 Task: Open Card Machine Learning Model Testing Review in Board Influencer Identification to Workspace Data Analysis and Reporting and add a team member Softage.4@softage.net, a label Green, a checklist Real Estate Law, an attachment from Trello, a color Green and finally, add a card description 'Conduct customer research for new customer satisfaction metrics' and a comment 'Given the potential impact of this task on our company financial performance, let us ensure that we approach it with a focus on ROI.'. Add a start date 'Jan 08, 1900' with a due date 'Jan 15, 1900'
Action: Mouse moved to (73, 443)
Screenshot: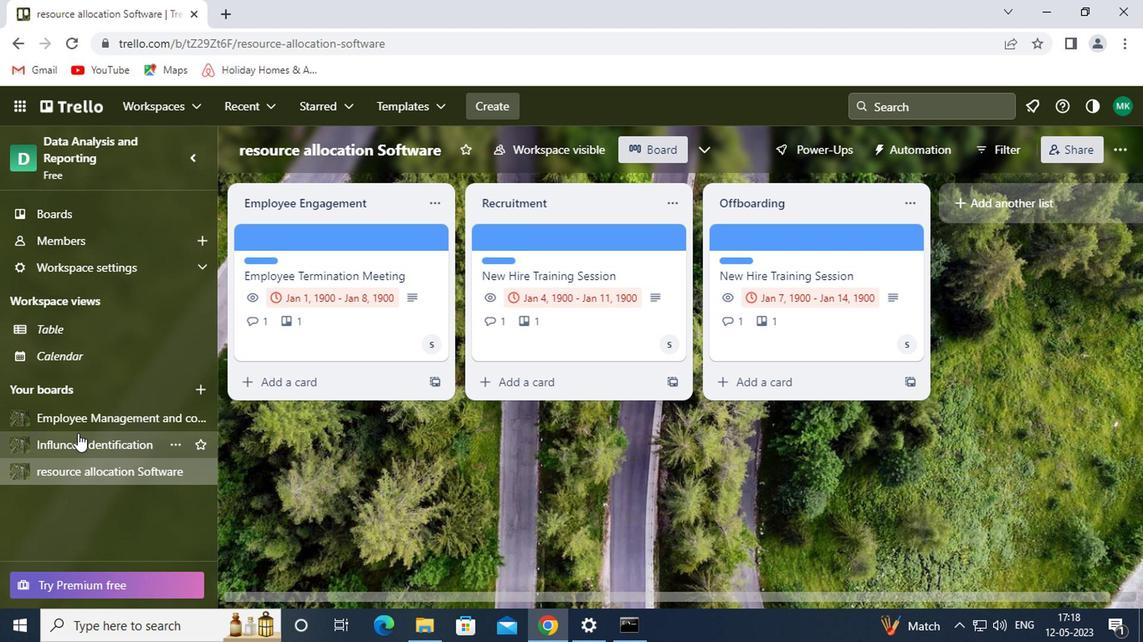 
Action: Mouse pressed left at (73, 443)
Screenshot: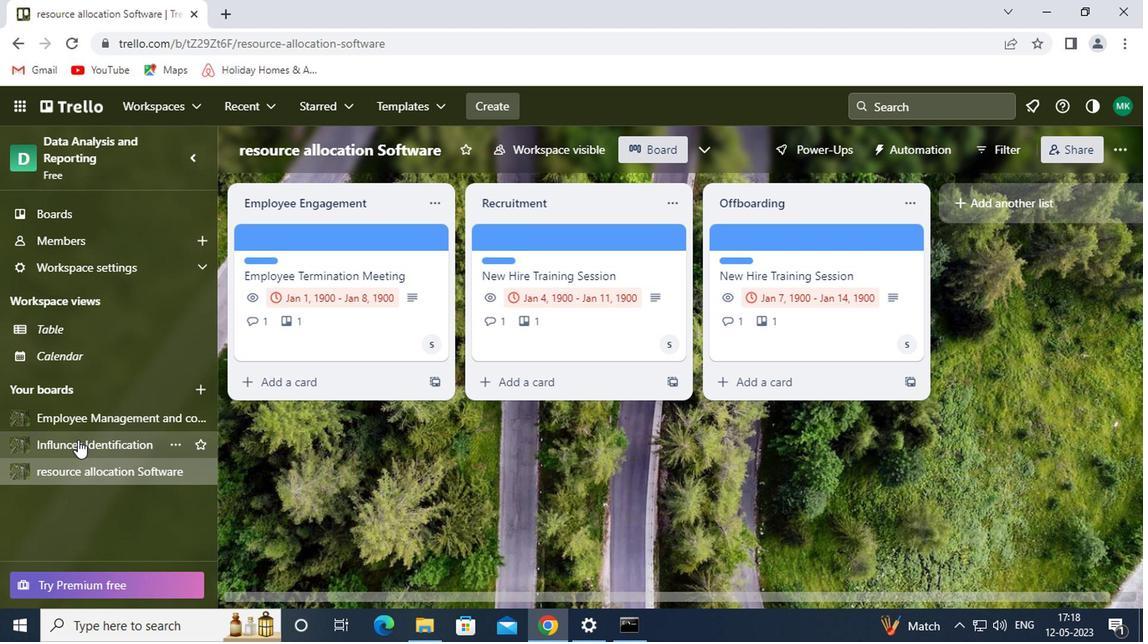 
Action: Mouse moved to (754, 243)
Screenshot: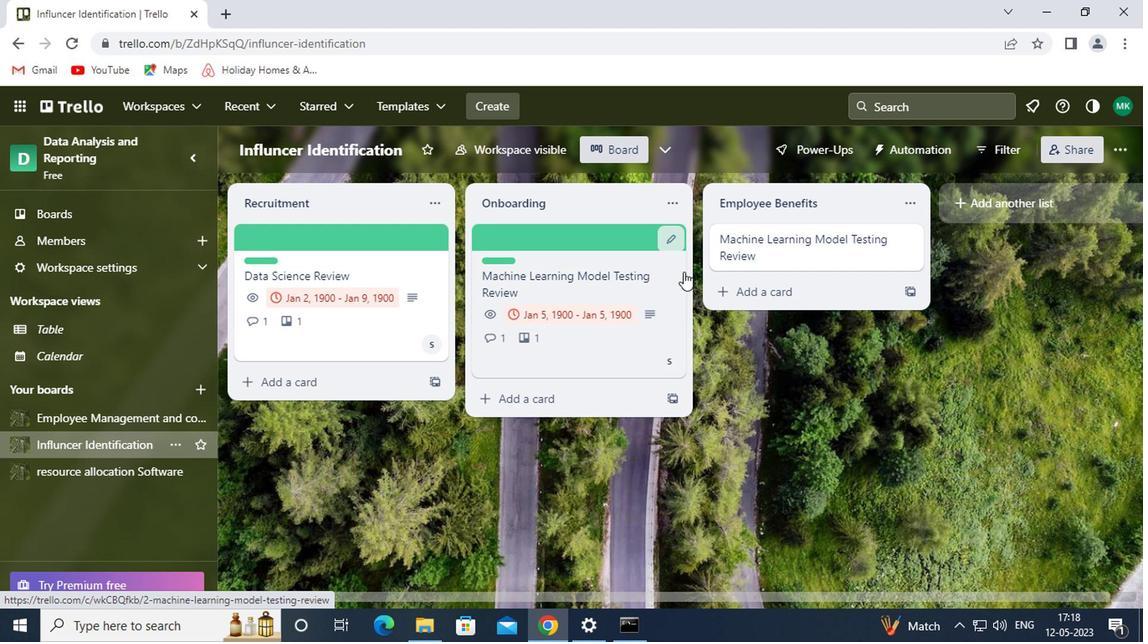 
Action: Mouse pressed left at (754, 243)
Screenshot: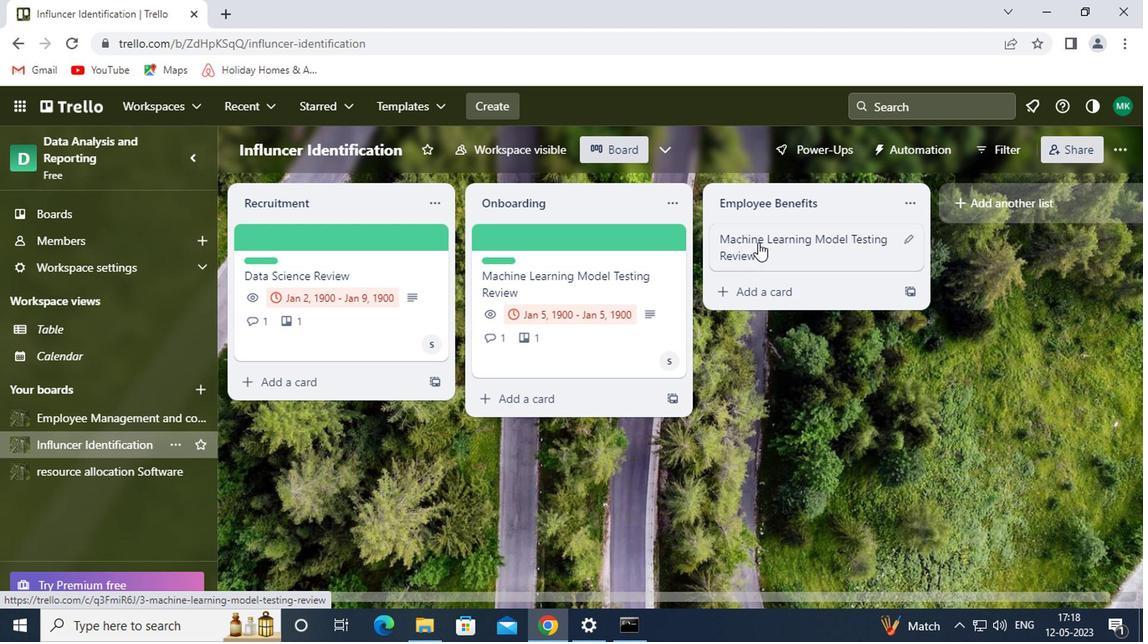 
Action: Mouse moved to (773, 304)
Screenshot: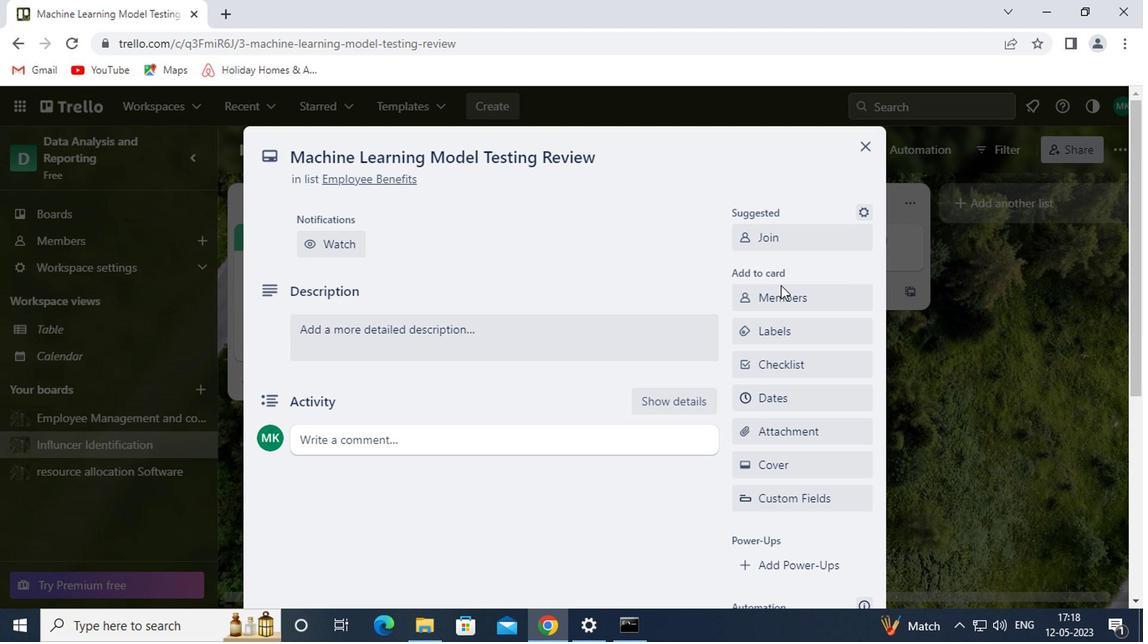 
Action: Mouse pressed left at (773, 304)
Screenshot: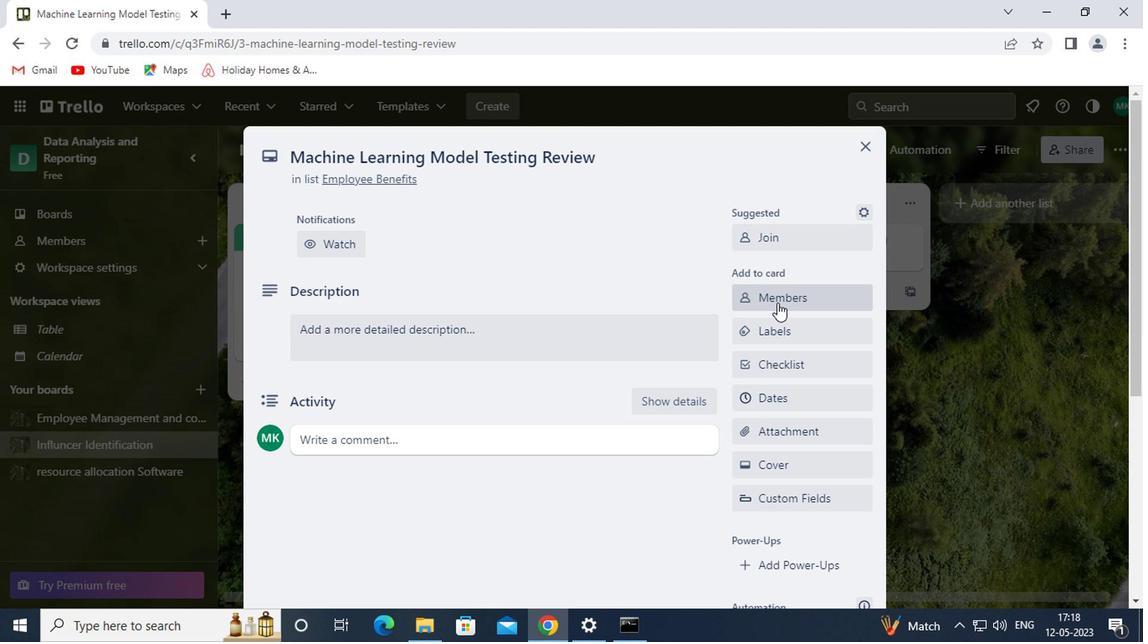 
Action: Mouse moved to (762, 369)
Screenshot: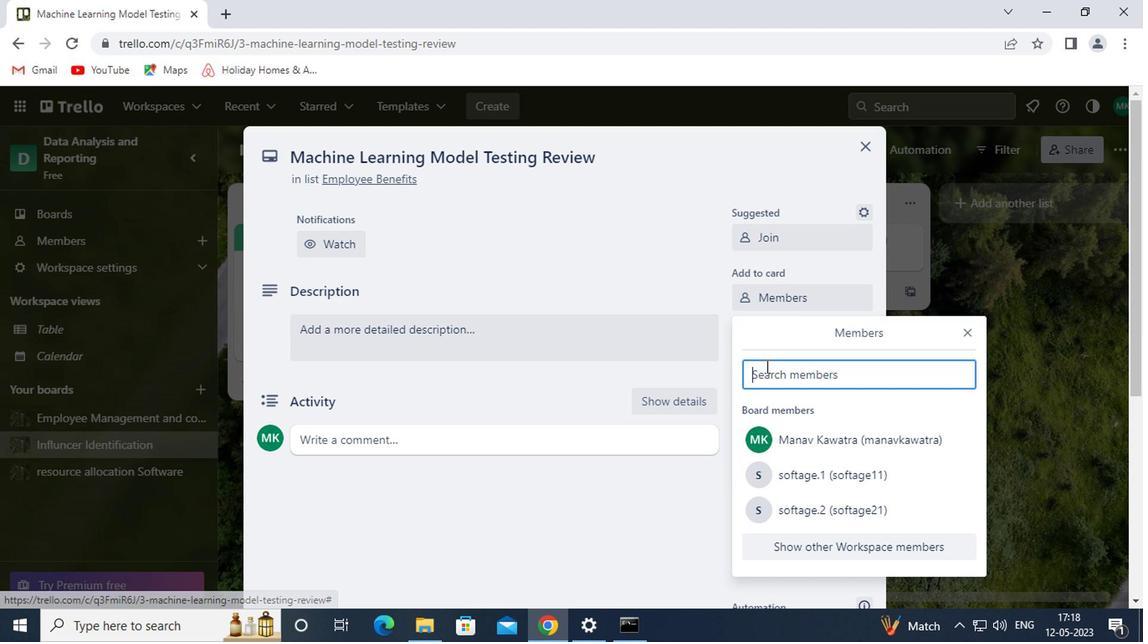
Action: Mouse pressed left at (762, 369)
Screenshot: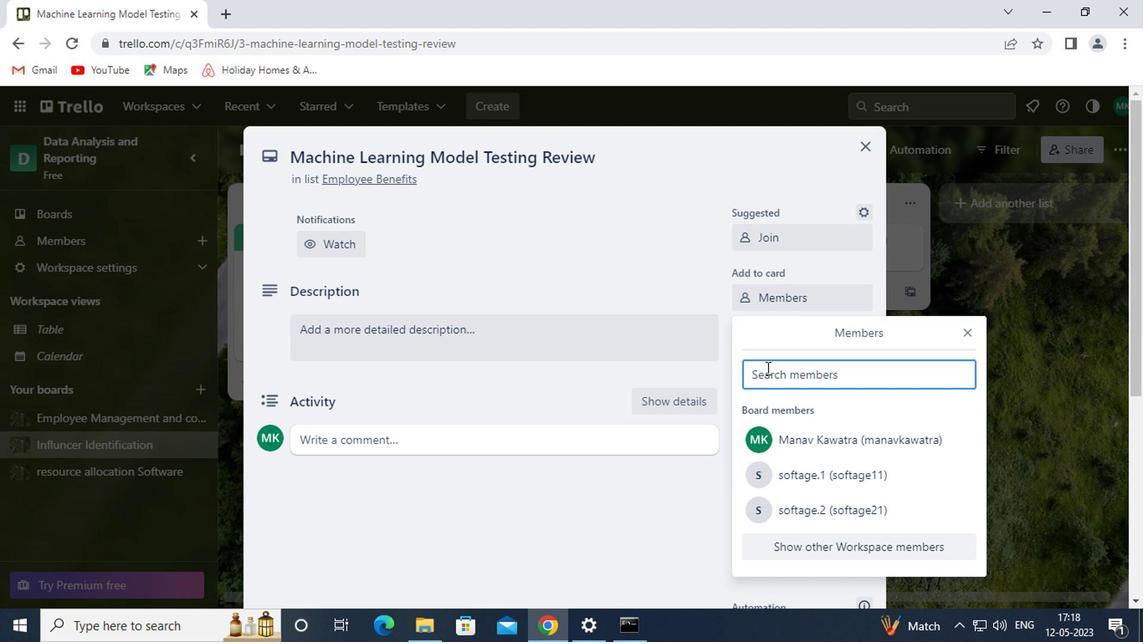 
Action: Key pressed <Key.shift>SOFTAGE.4<Key.shift>@SOFTAGE.NET
Screenshot: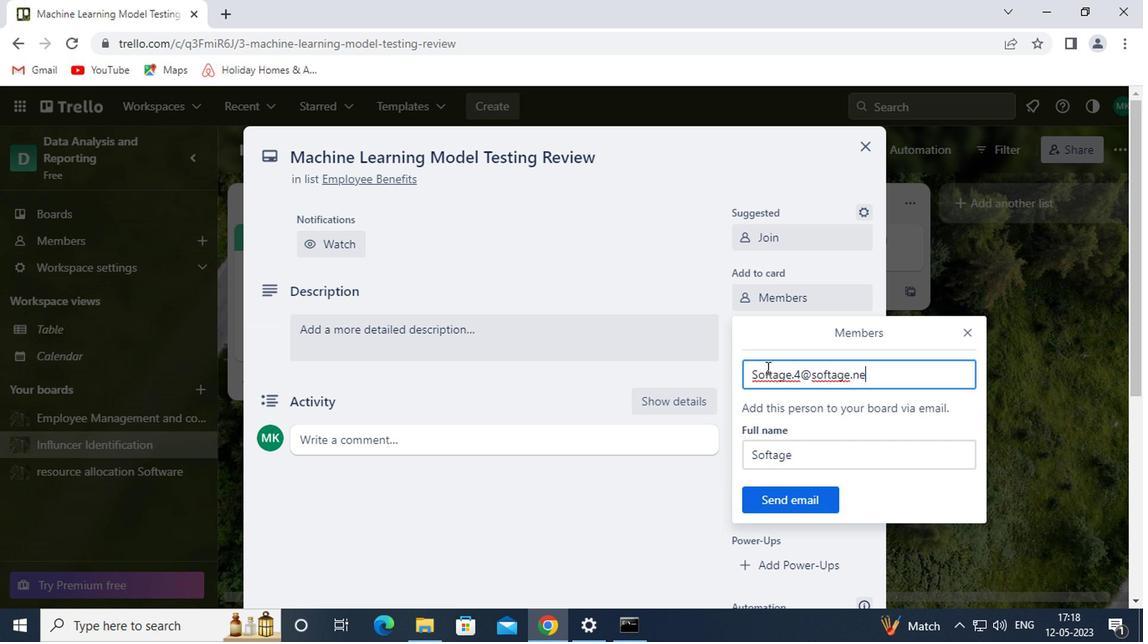 
Action: Mouse moved to (779, 500)
Screenshot: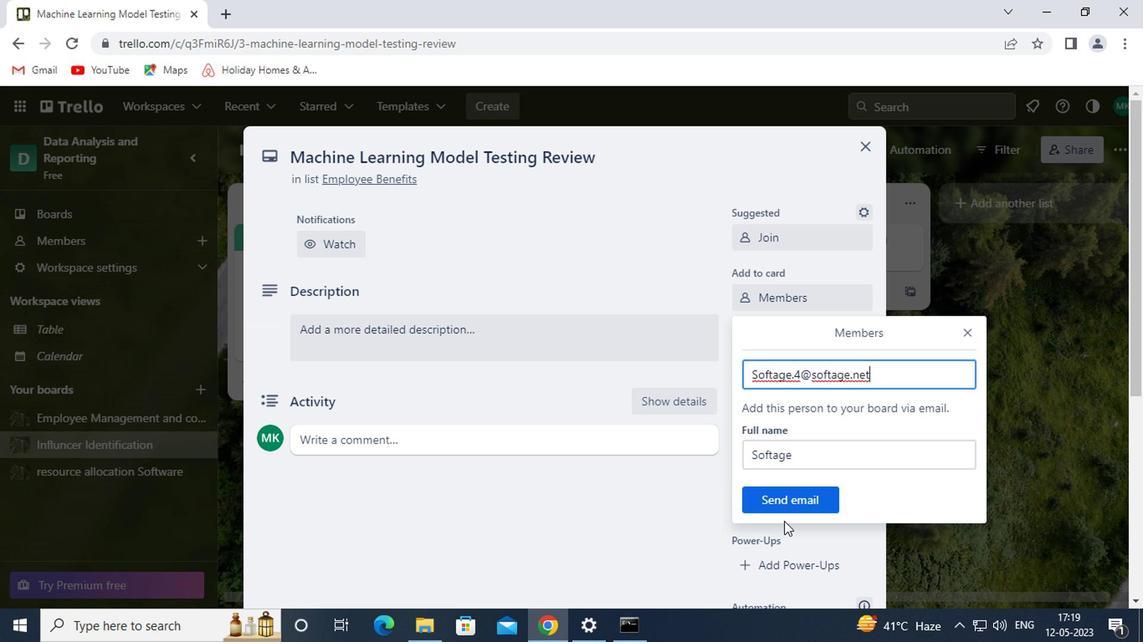 
Action: Mouse pressed left at (779, 500)
Screenshot: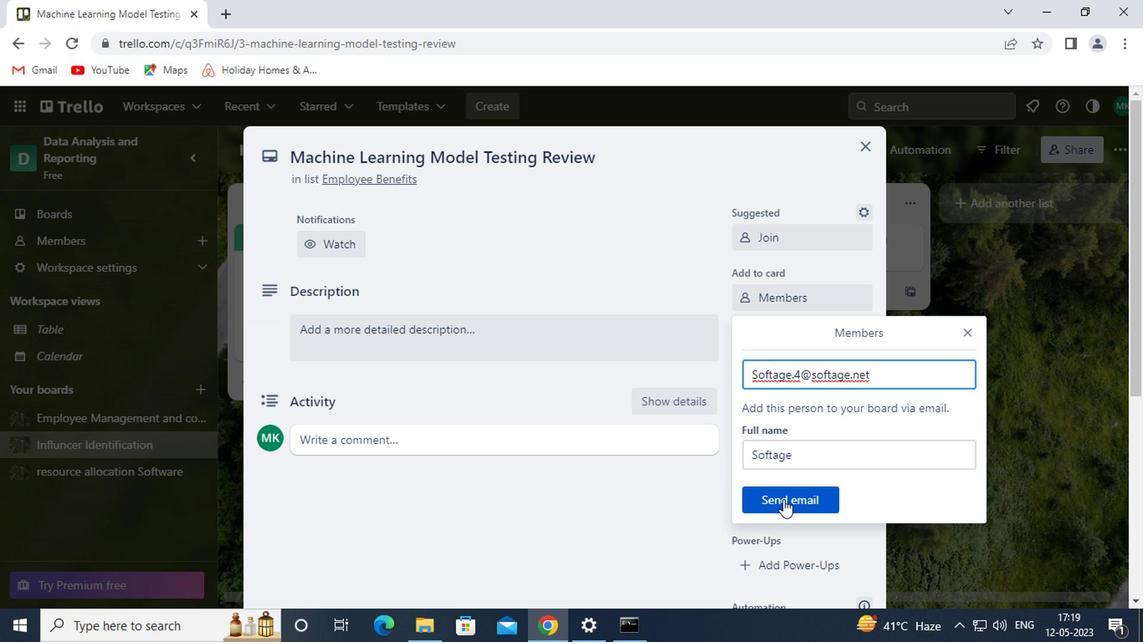 
Action: Mouse moved to (781, 328)
Screenshot: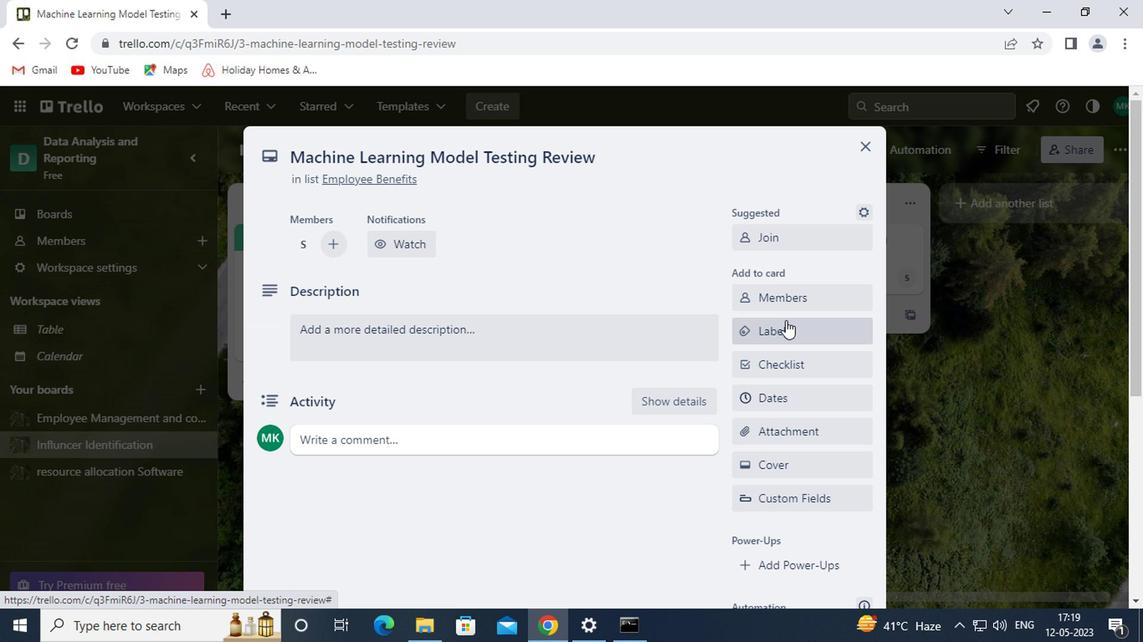 
Action: Mouse pressed left at (781, 328)
Screenshot: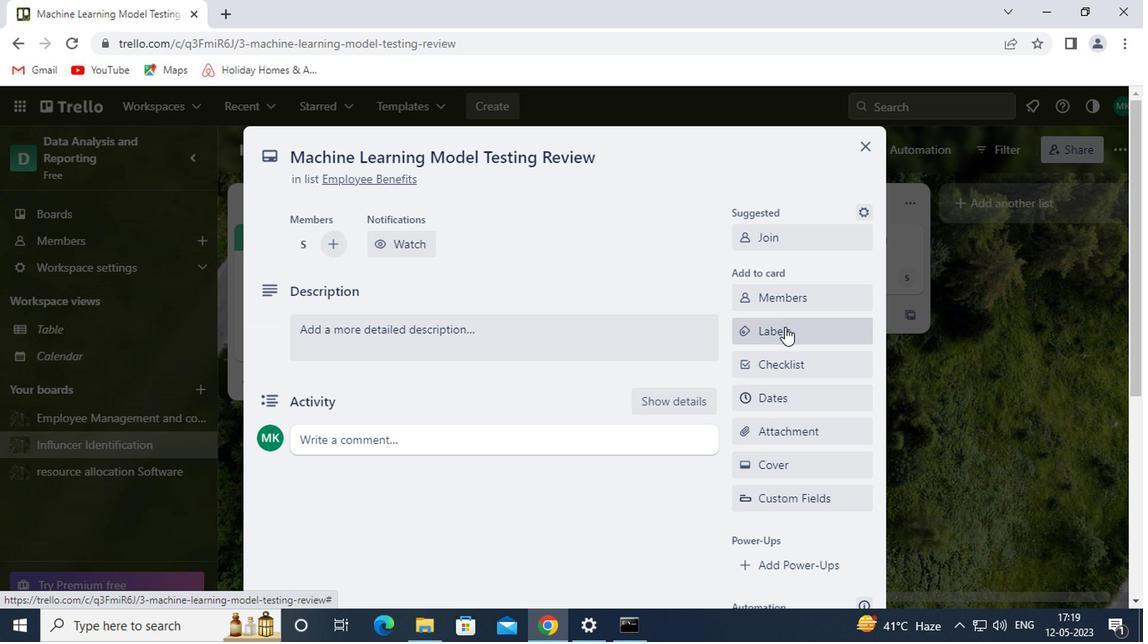 
Action: Mouse moved to (744, 247)
Screenshot: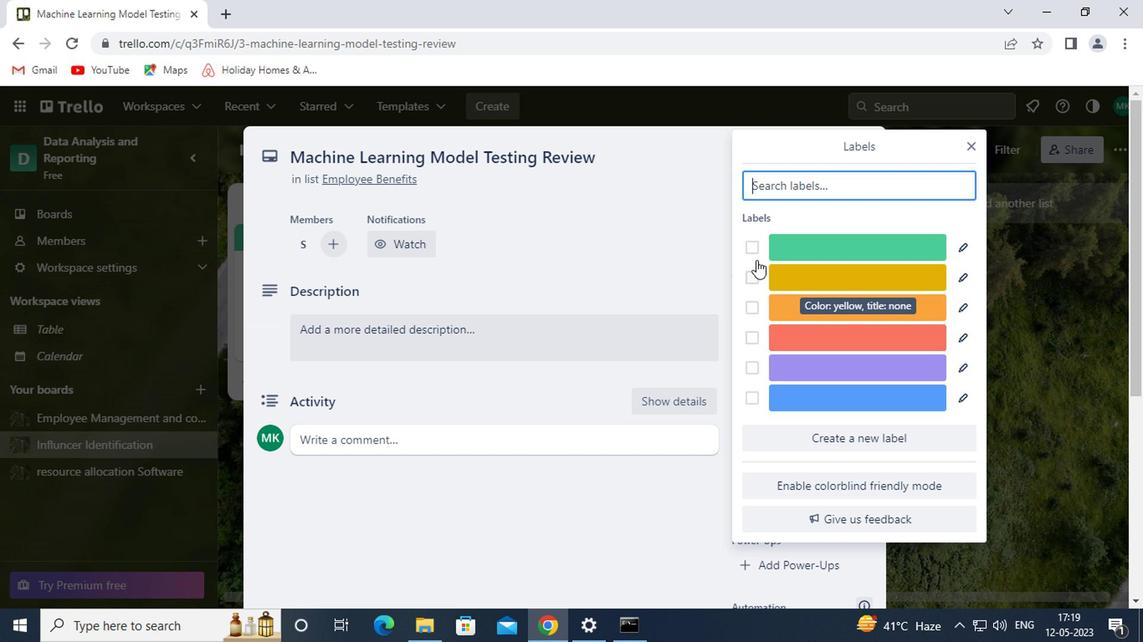 
Action: Mouse pressed left at (744, 247)
Screenshot: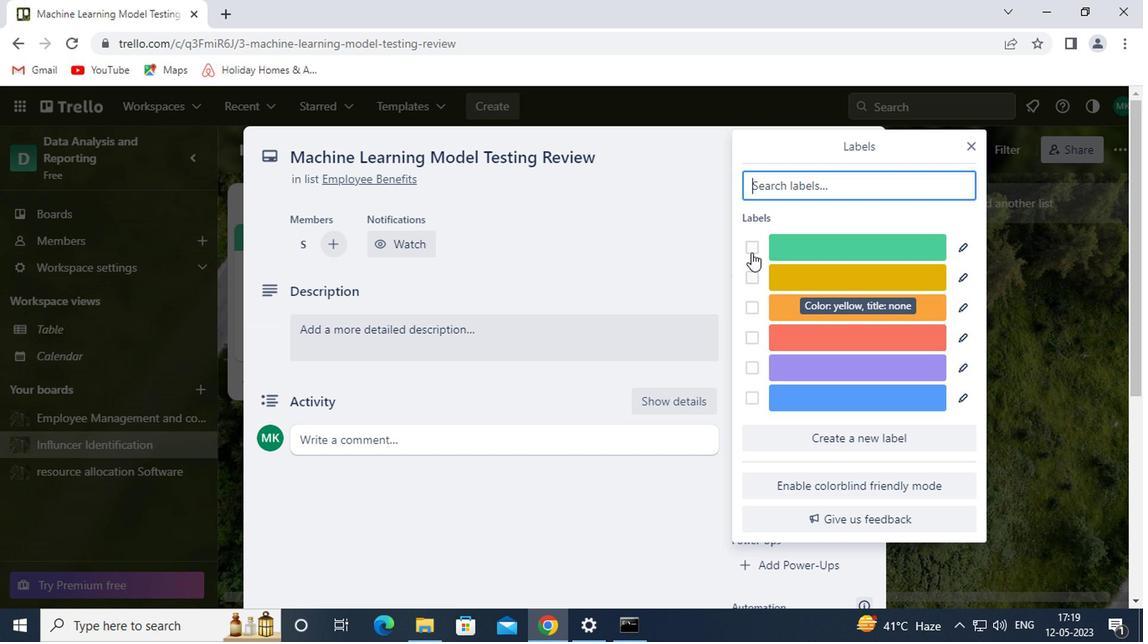 
Action: Mouse moved to (970, 145)
Screenshot: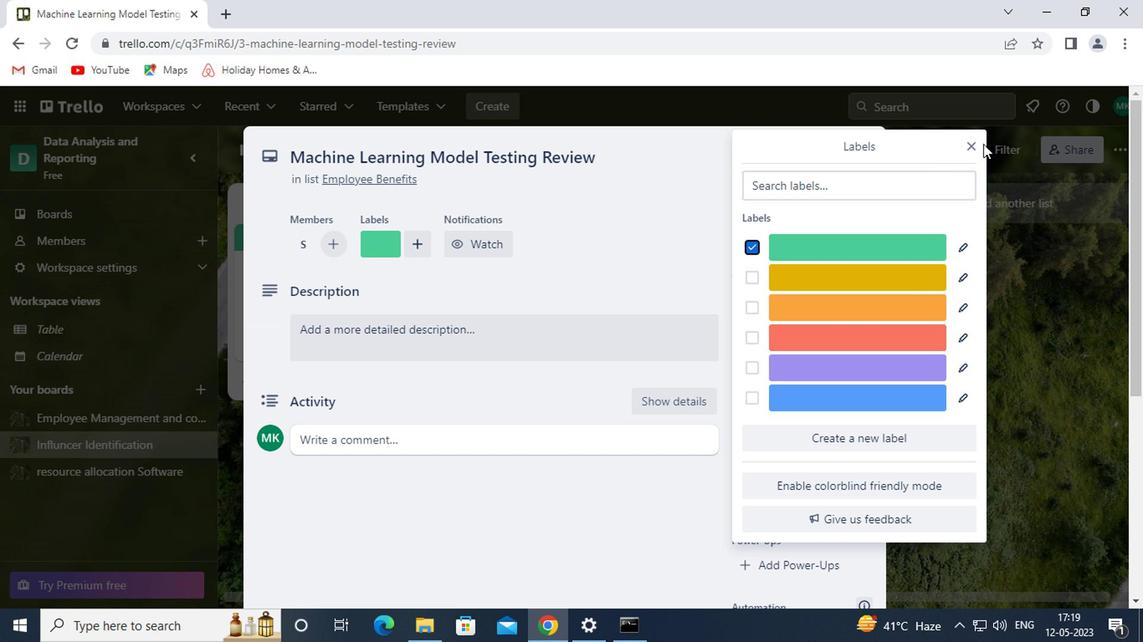 
Action: Mouse pressed left at (970, 145)
Screenshot: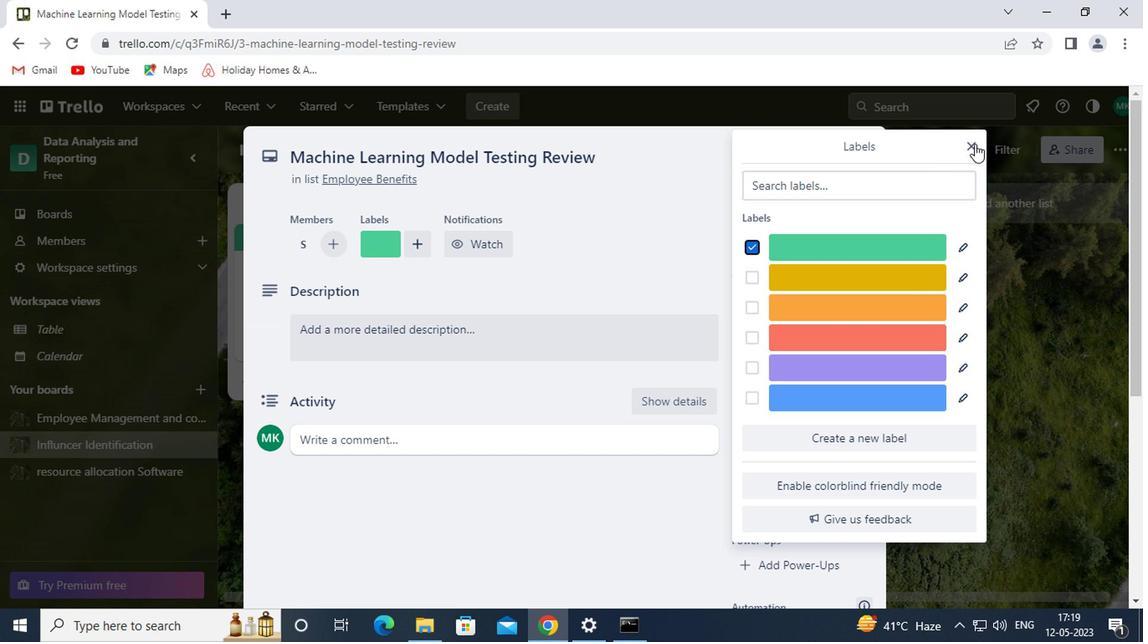 
Action: Mouse moved to (801, 366)
Screenshot: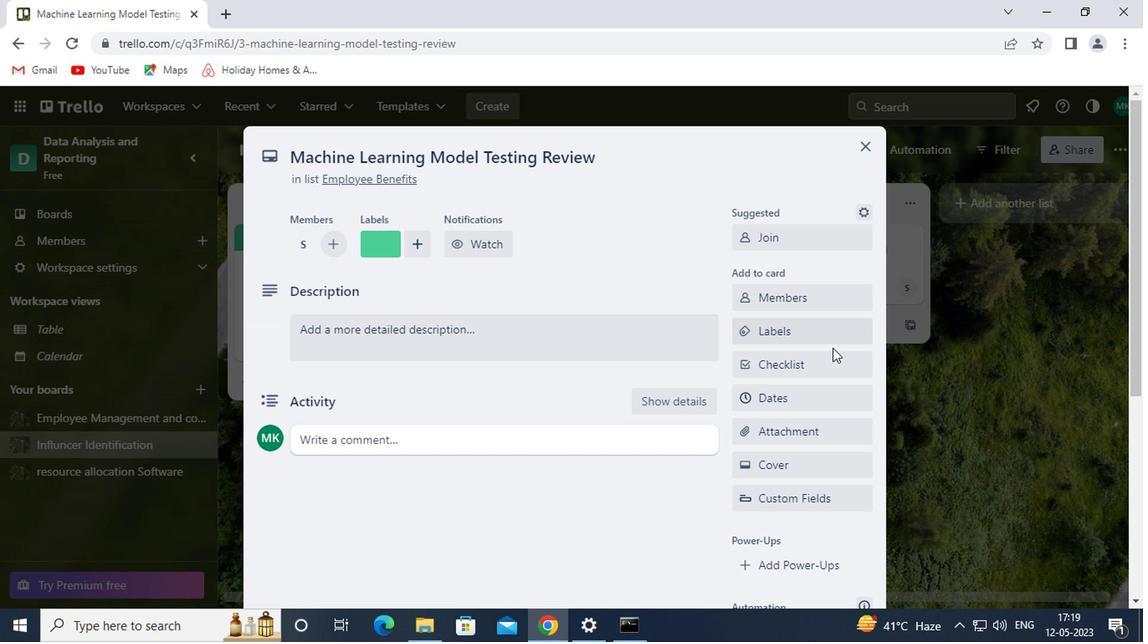 
Action: Mouse pressed left at (801, 366)
Screenshot: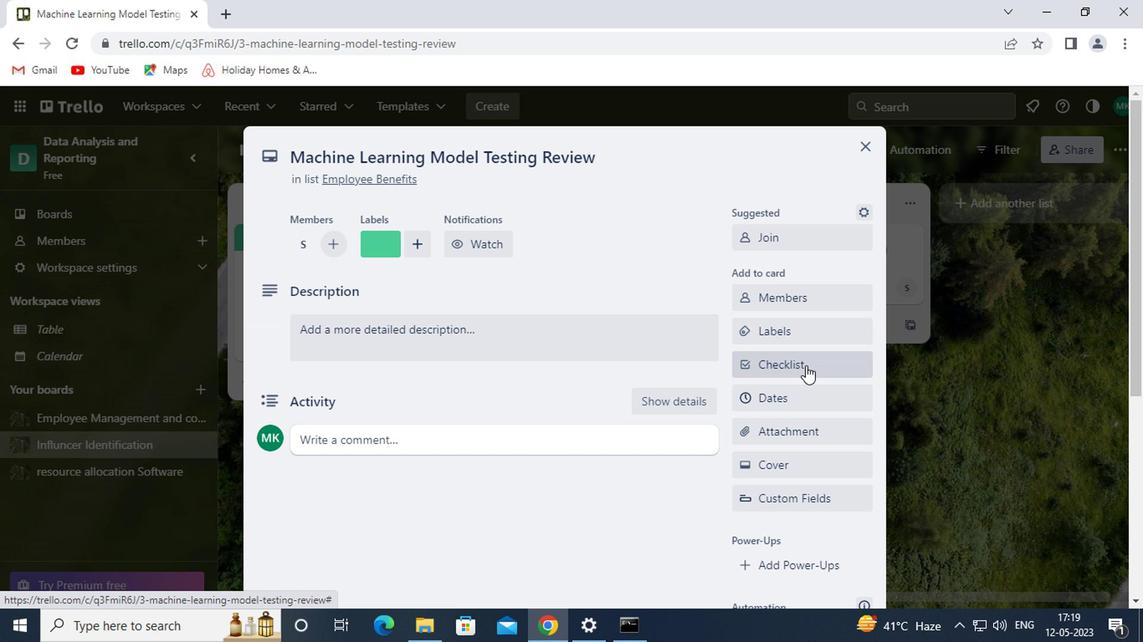 
Action: Mouse moved to (795, 475)
Screenshot: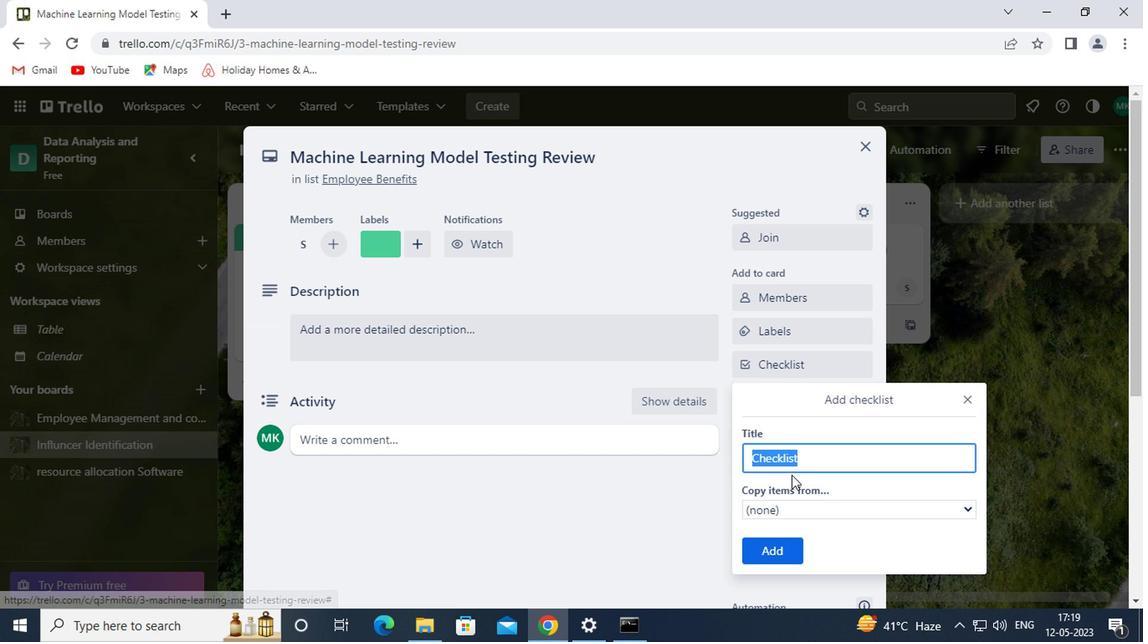 
Action: Key pressed <Key.shift>REAL<Key.space><Key.shift>ESTATE<Key.space><Key.shift><Key.shift><Key.shift><Key.shift><Key.shift><Key.shift><Key.shift><Key.shift><Key.shift>LAW
Screenshot: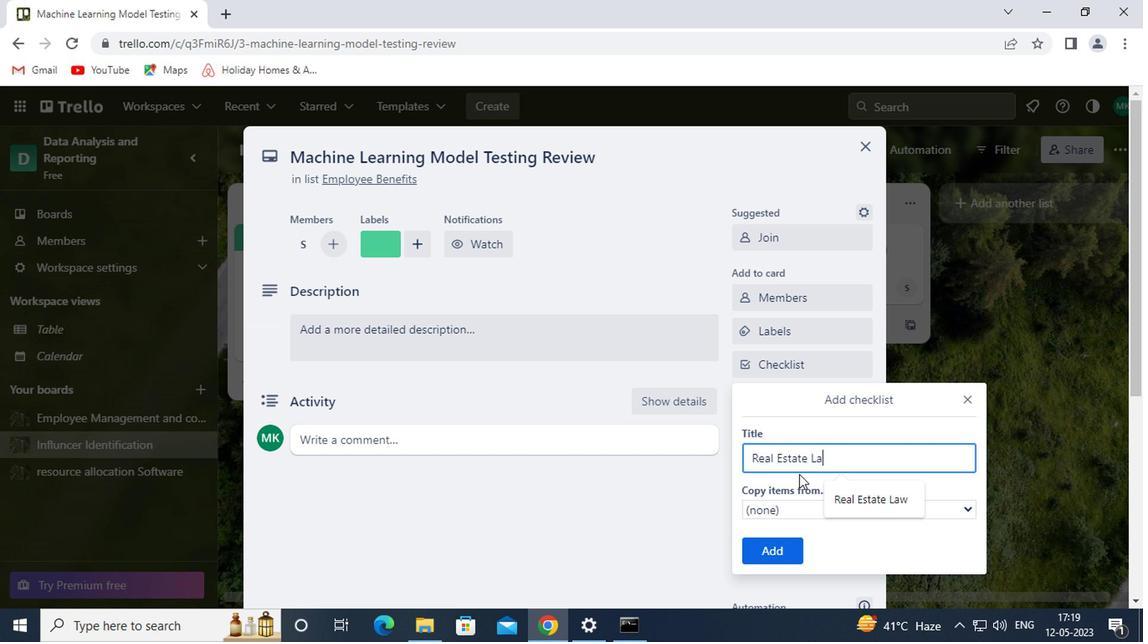 
Action: Mouse moved to (772, 547)
Screenshot: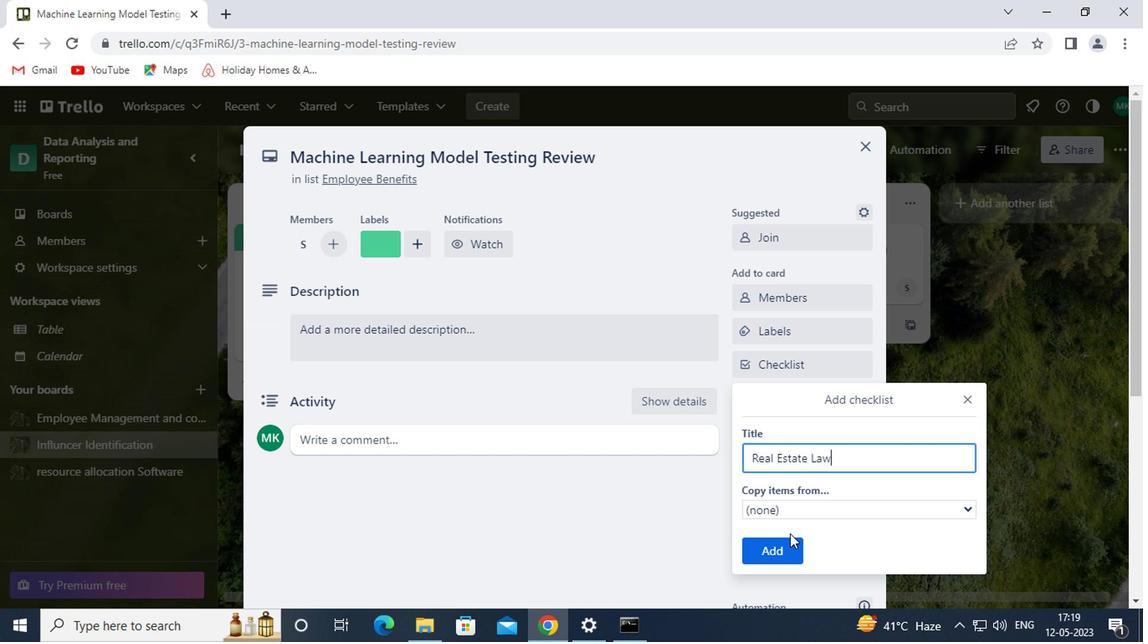 
Action: Mouse pressed left at (772, 547)
Screenshot: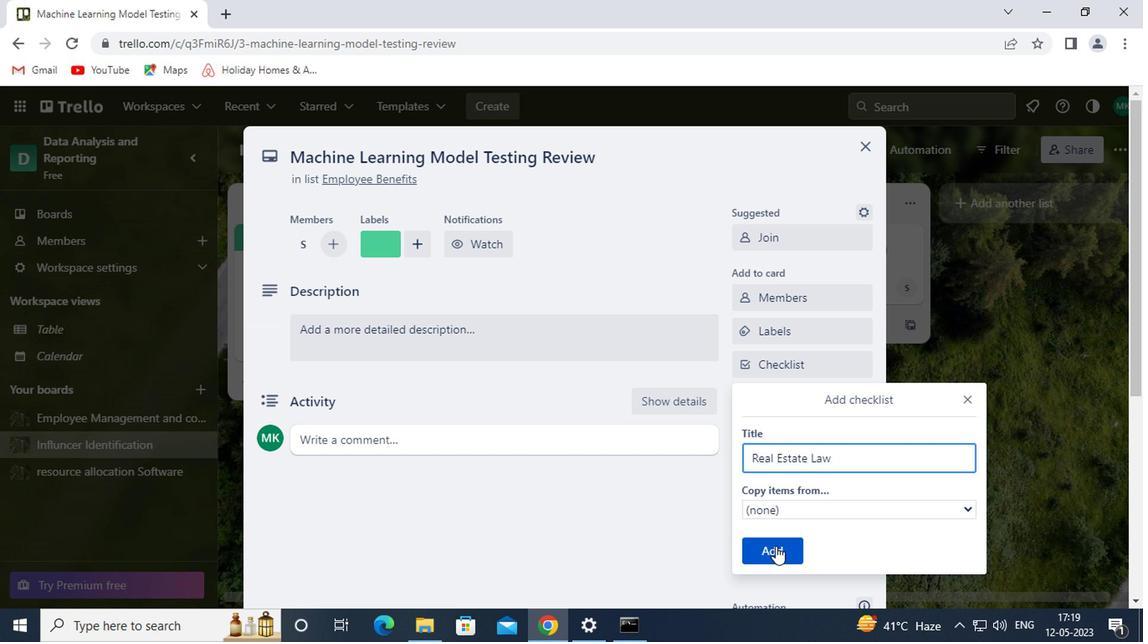 
Action: Mouse moved to (790, 426)
Screenshot: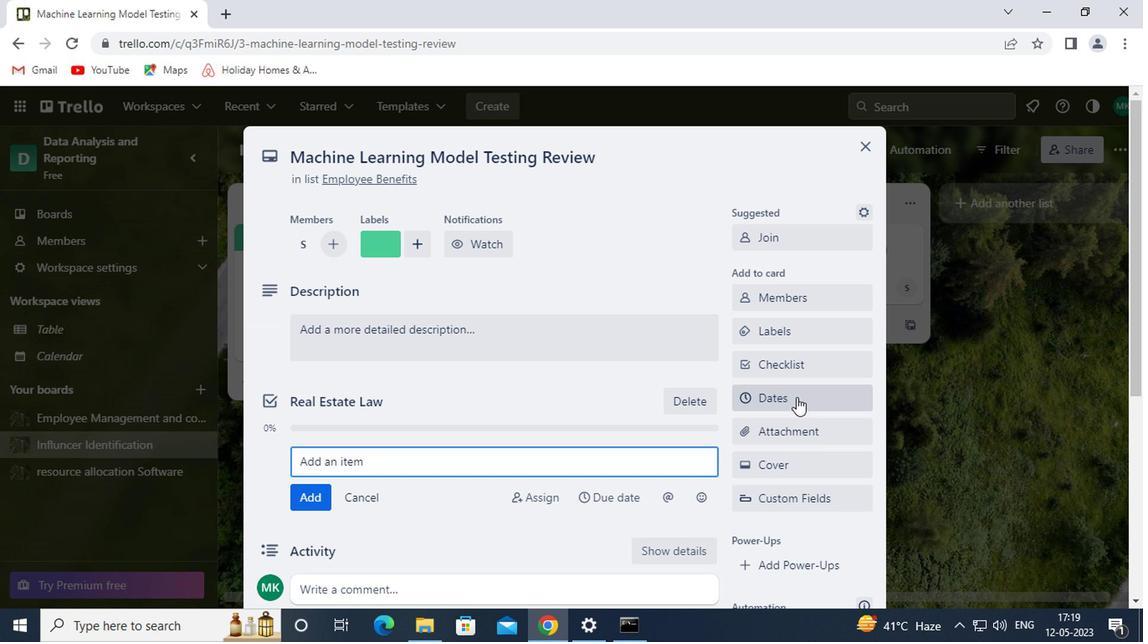 
Action: Mouse pressed left at (790, 426)
Screenshot: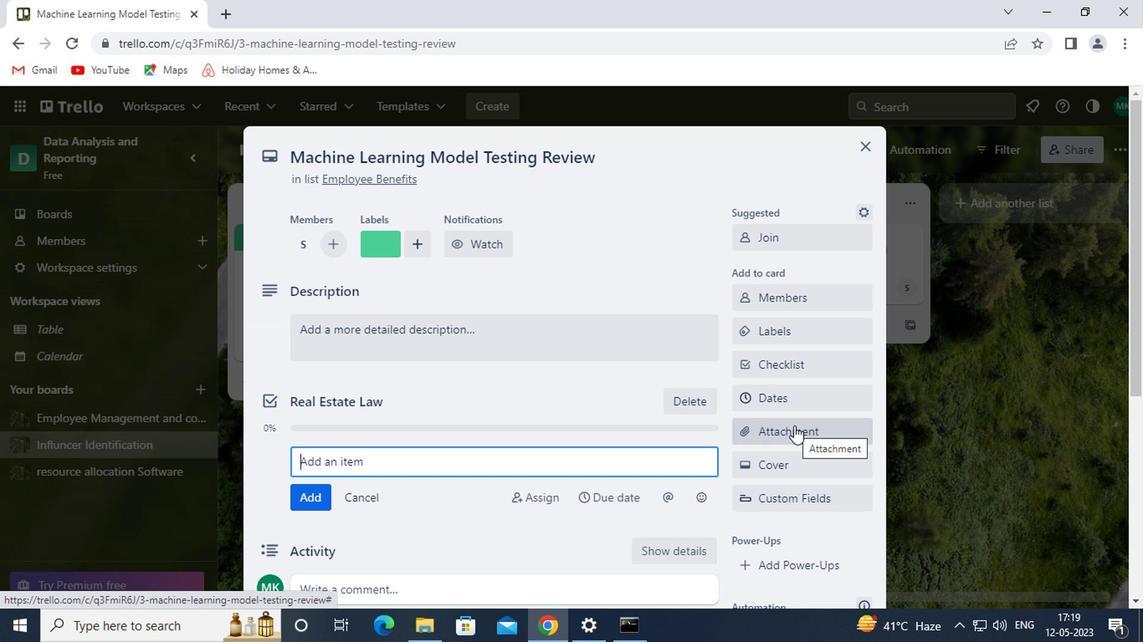 
Action: Mouse moved to (774, 205)
Screenshot: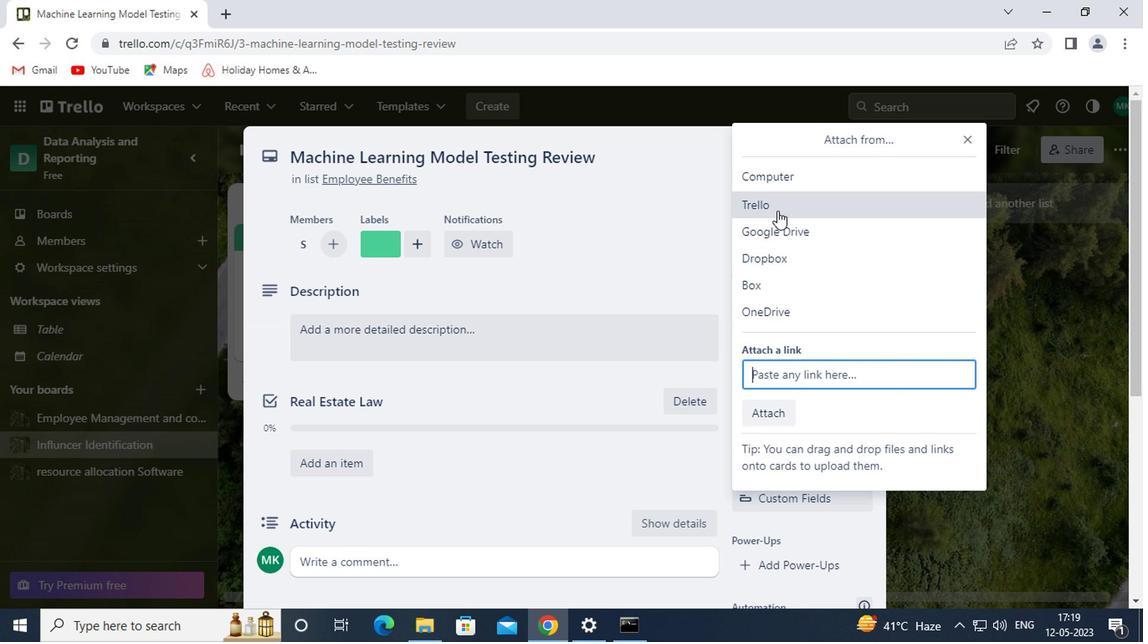 
Action: Mouse pressed left at (774, 205)
Screenshot: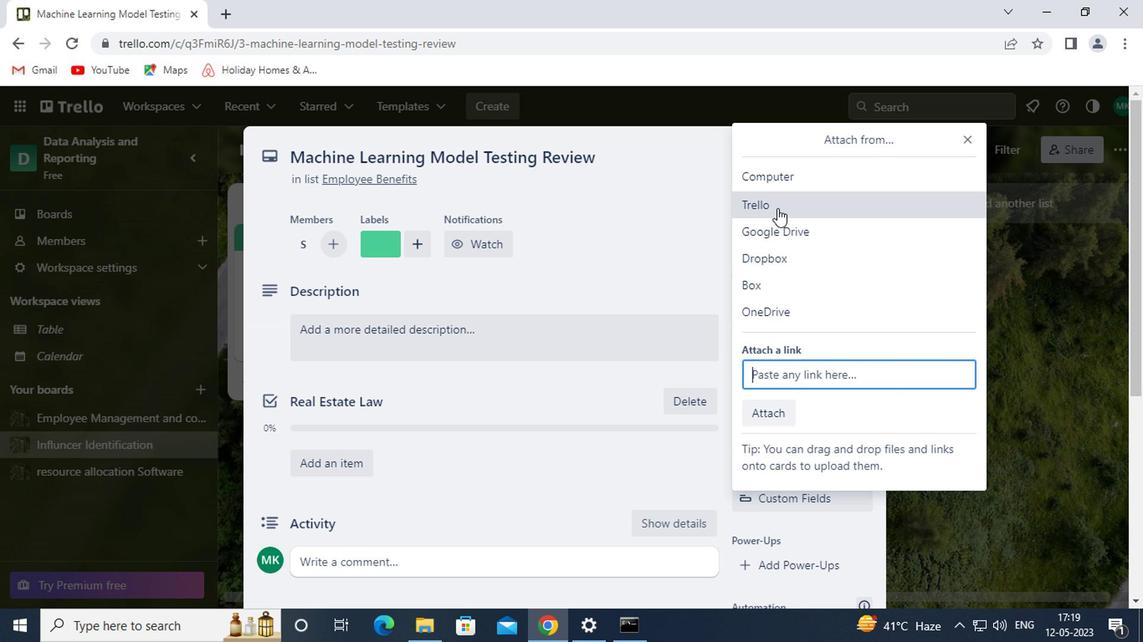 
Action: Mouse moved to (801, 336)
Screenshot: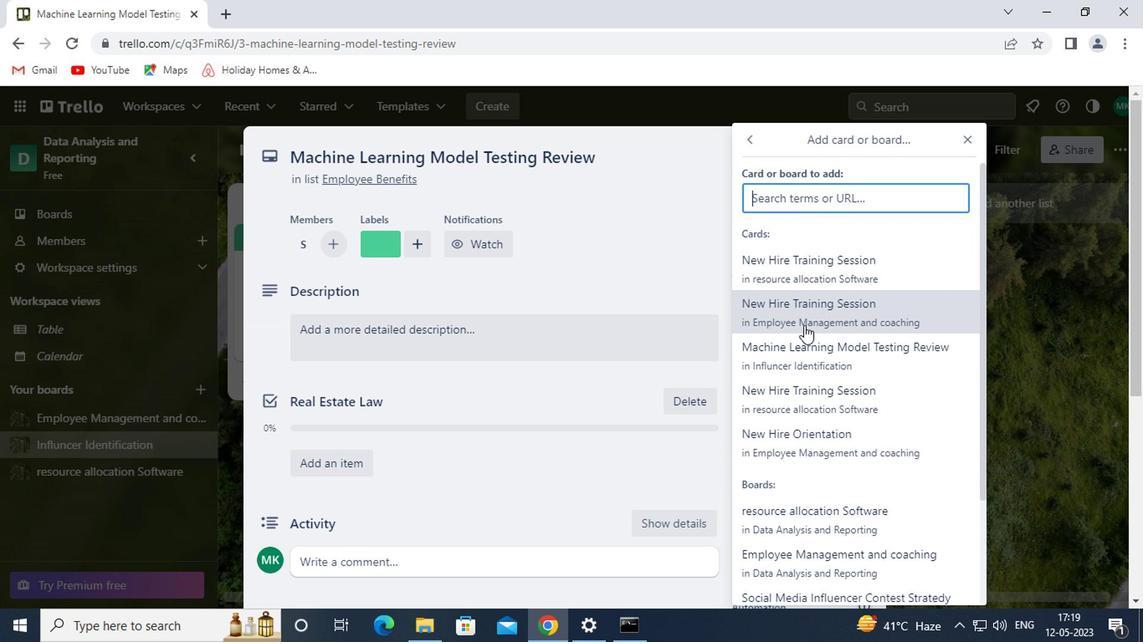 
Action: Mouse pressed left at (801, 336)
Screenshot: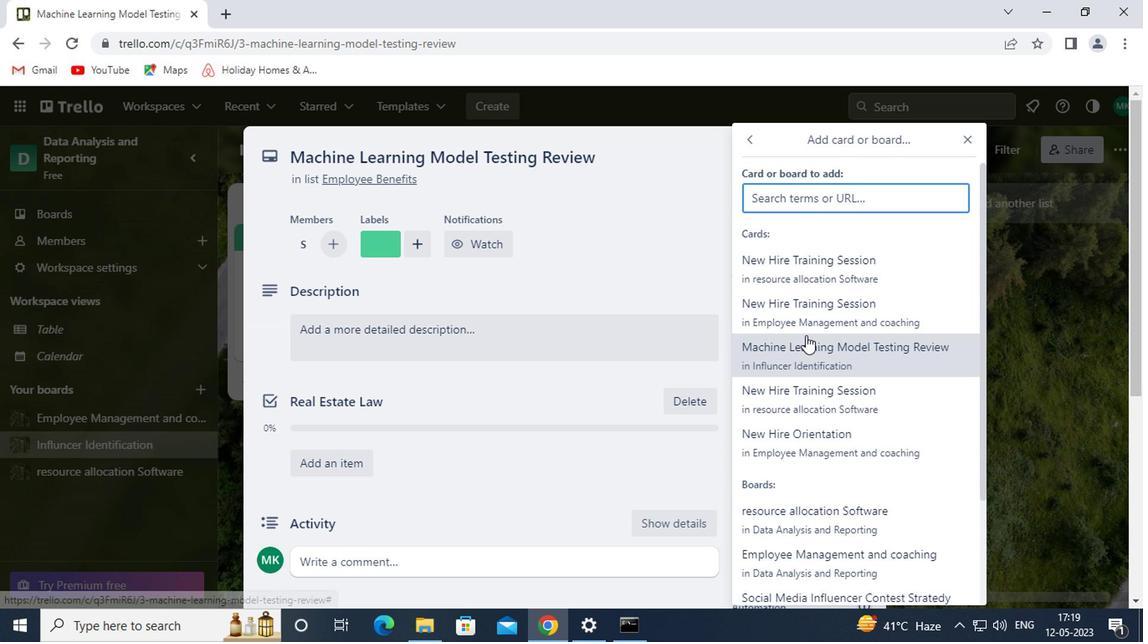 
Action: Mouse moved to (813, 462)
Screenshot: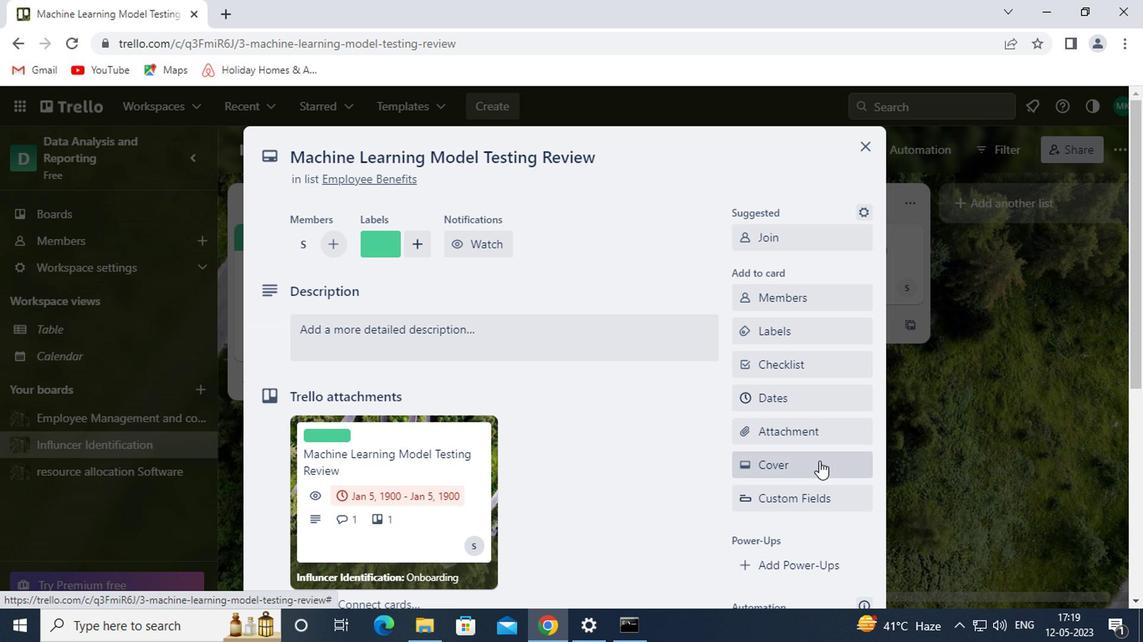 
Action: Mouse pressed left at (813, 462)
Screenshot: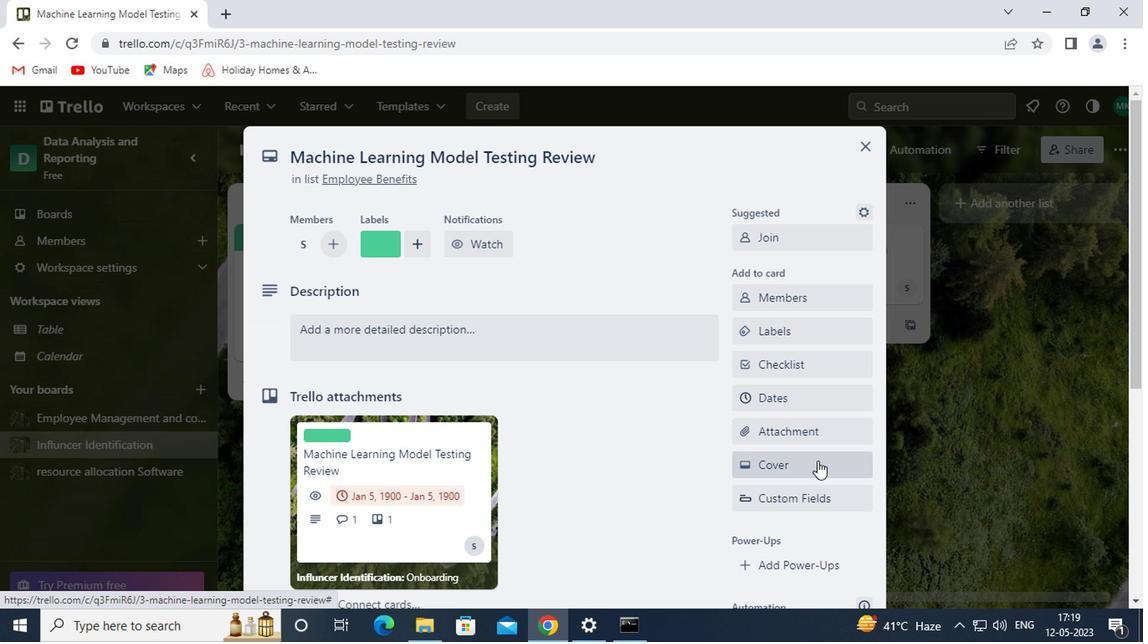 
Action: Mouse moved to (763, 295)
Screenshot: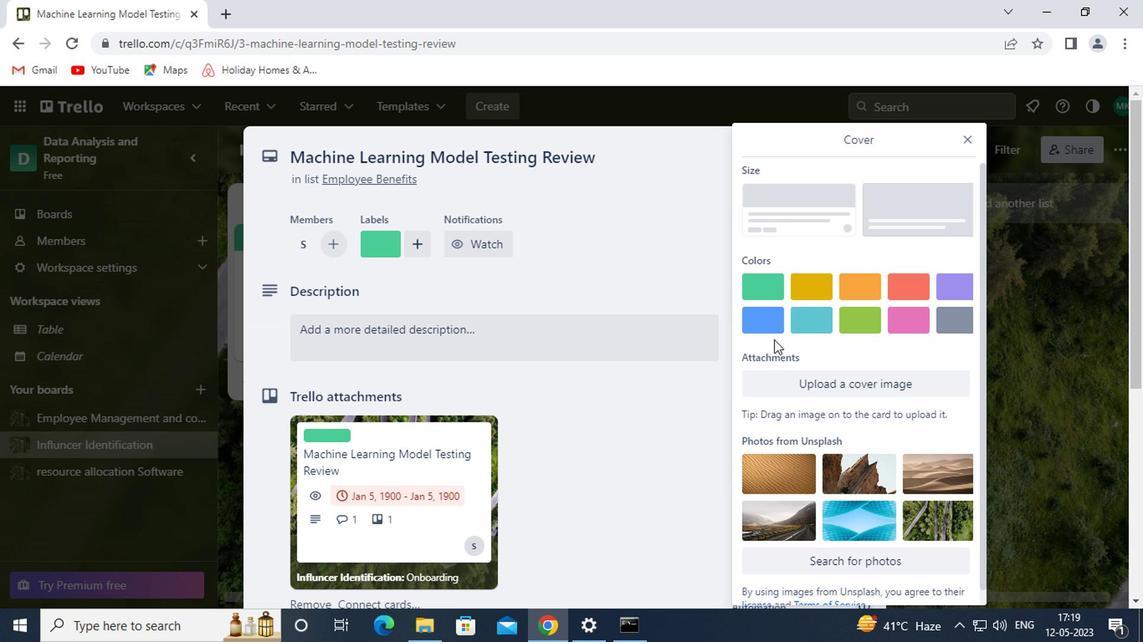 
Action: Mouse pressed left at (763, 295)
Screenshot: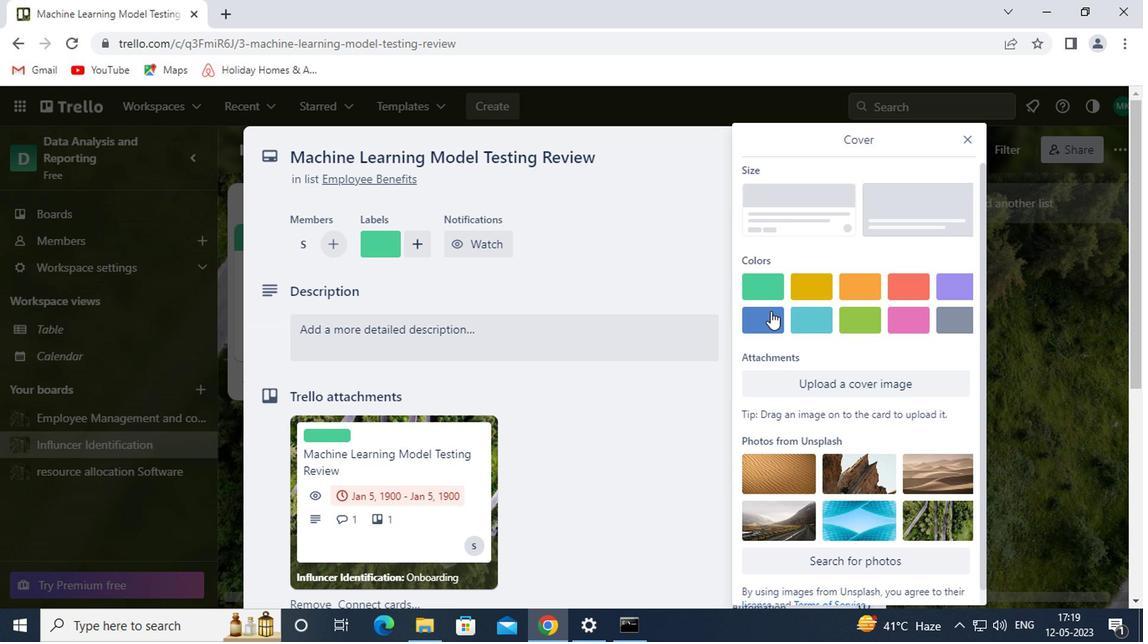 
Action: Mouse moved to (966, 137)
Screenshot: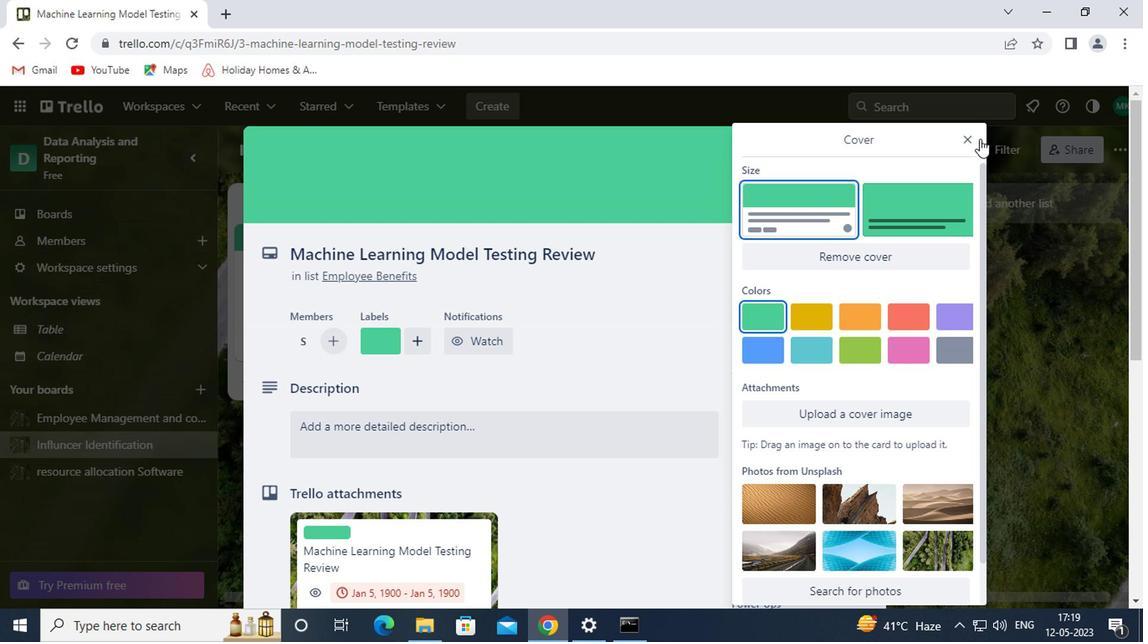 
Action: Mouse pressed left at (966, 137)
Screenshot: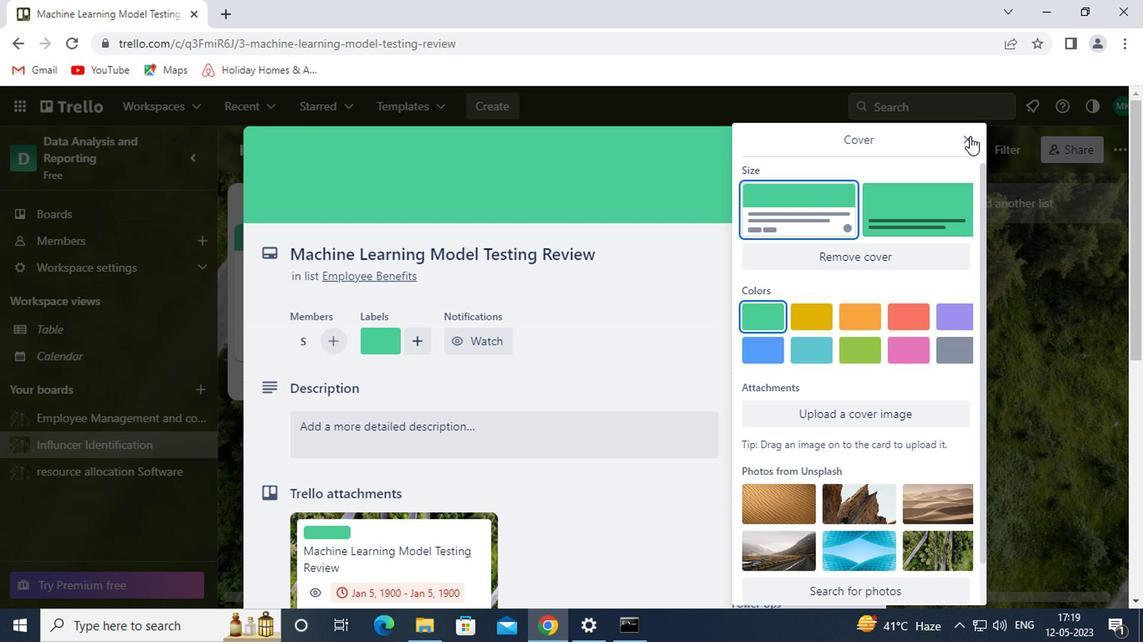 
Action: Mouse moved to (797, 481)
Screenshot: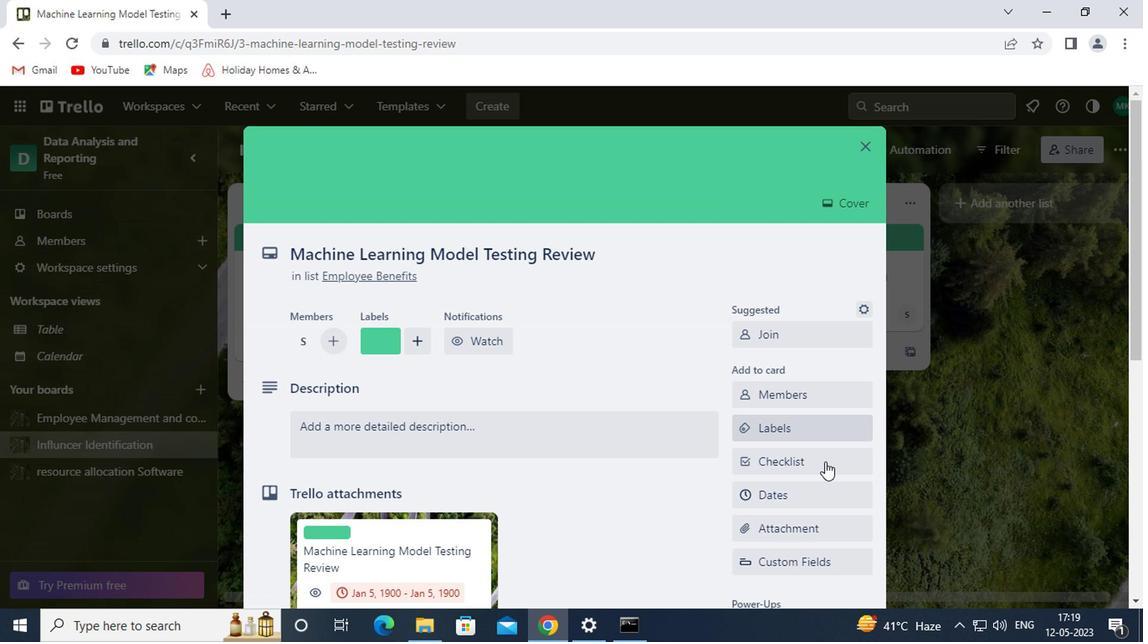 
Action: Mouse scrolled (797, 481) with delta (0, 0)
Screenshot: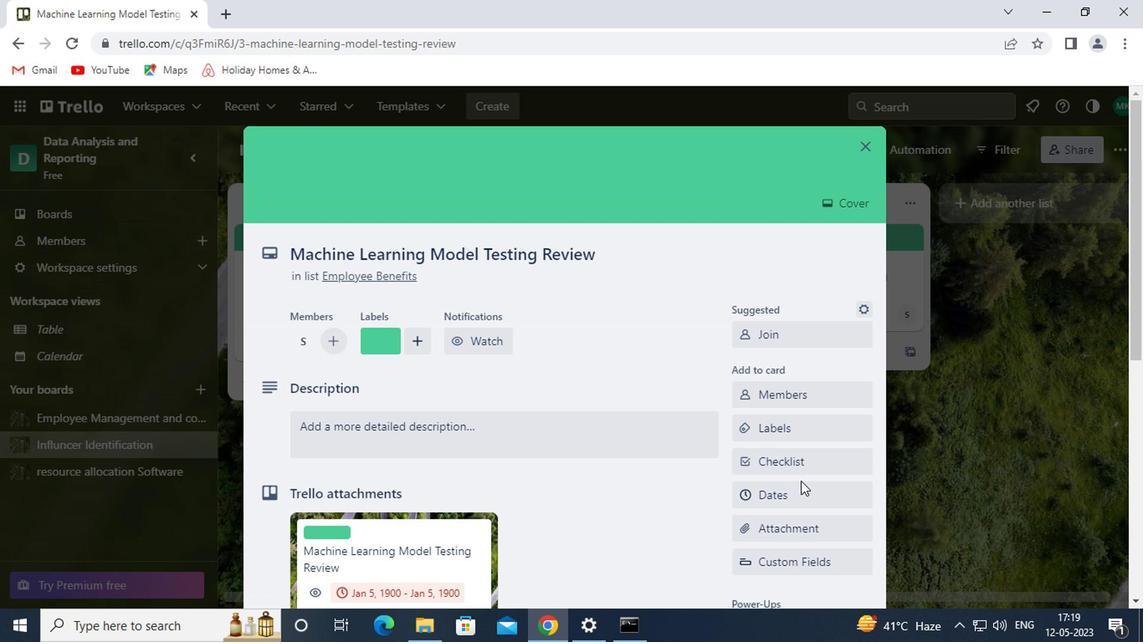 
Action: Mouse moved to (794, 481)
Screenshot: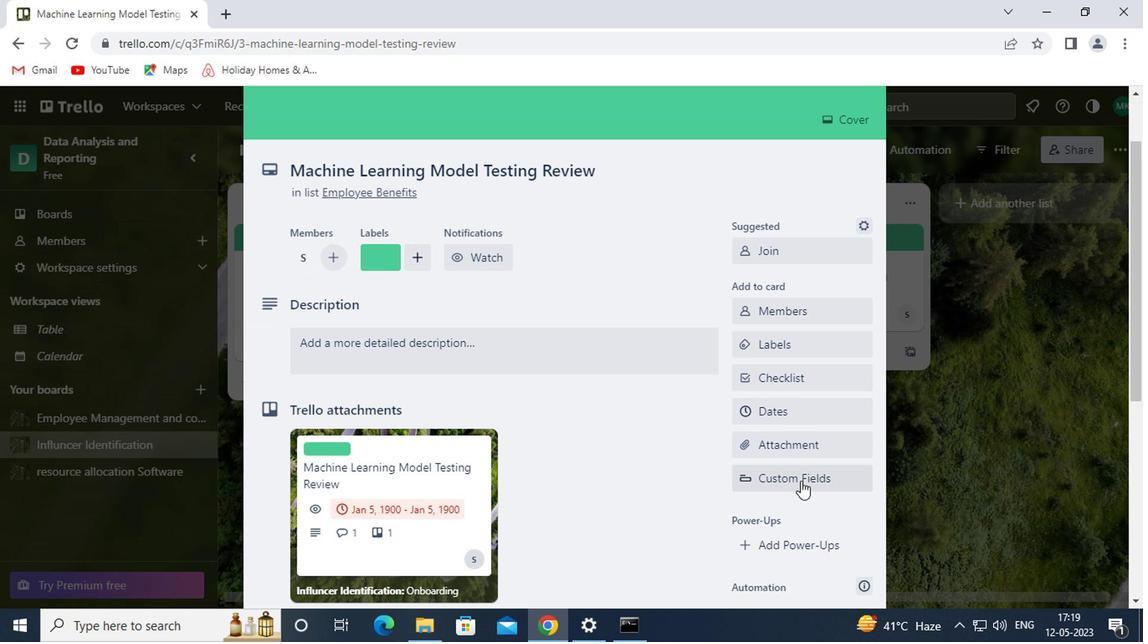 
Action: Mouse scrolled (794, 481) with delta (0, 0)
Screenshot: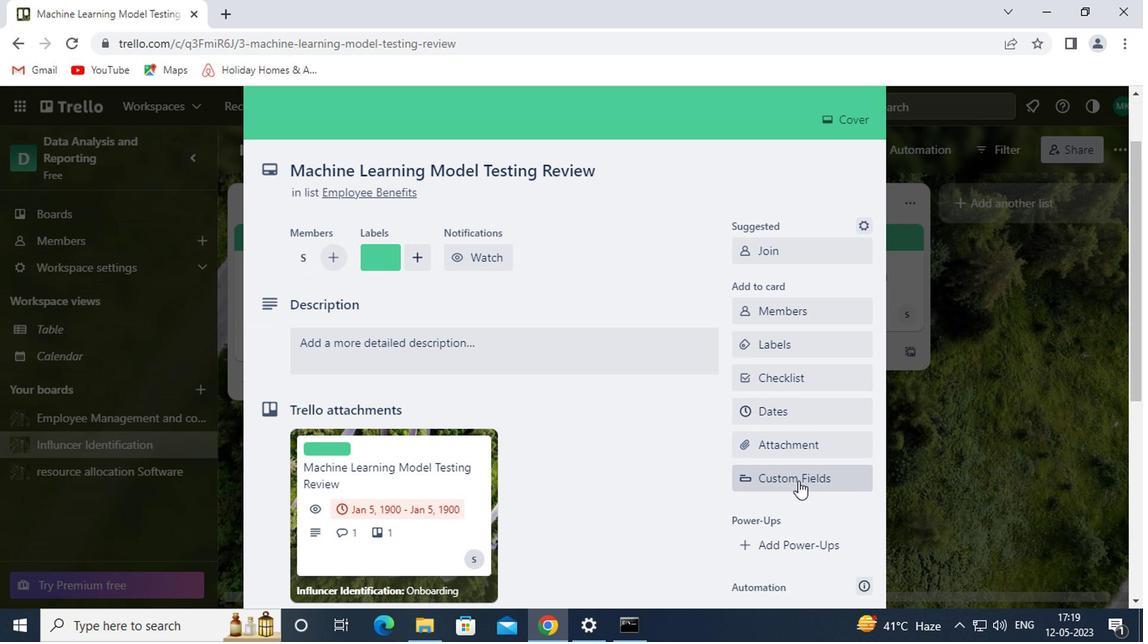 
Action: Mouse moved to (395, 260)
Screenshot: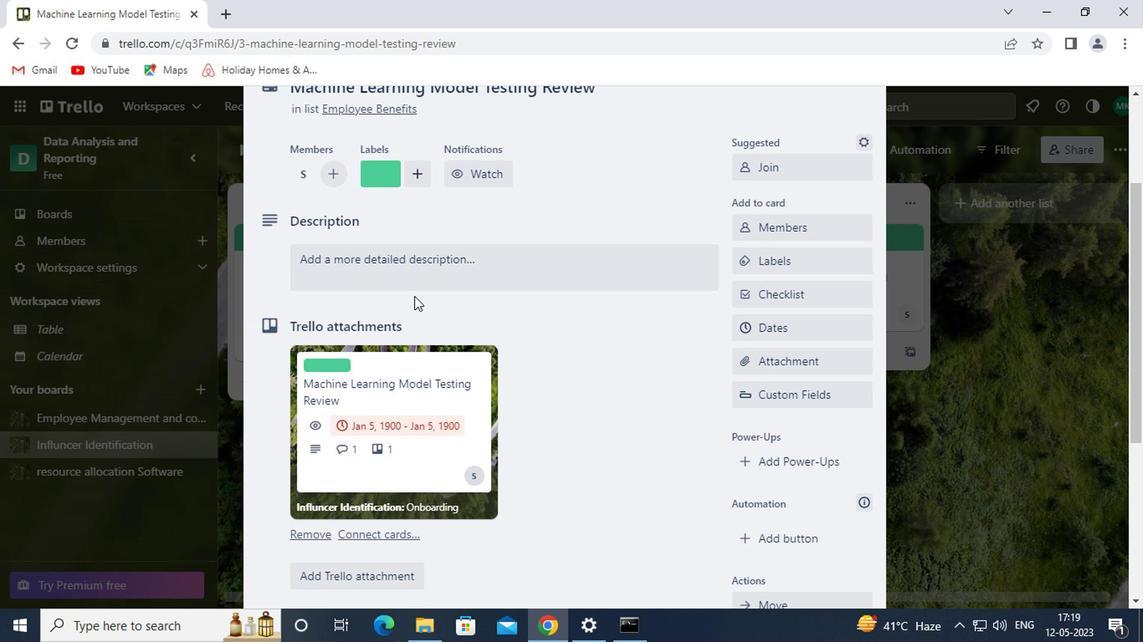 
Action: Mouse pressed left at (395, 260)
Screenshot: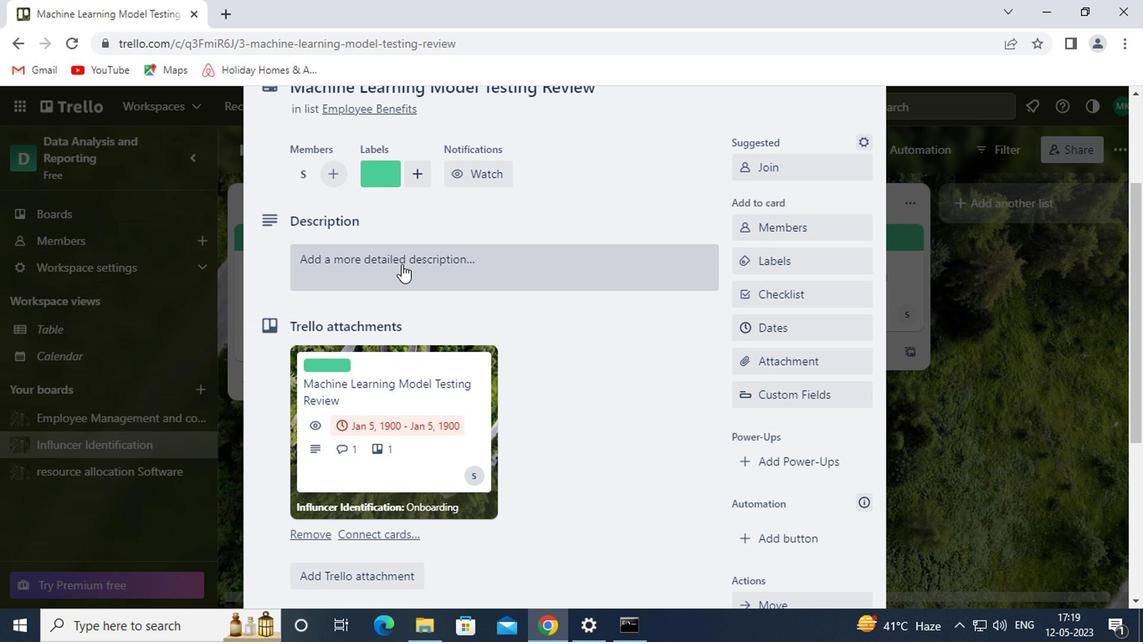 
Action: Mouse moved to (377, 330)
Screenshot: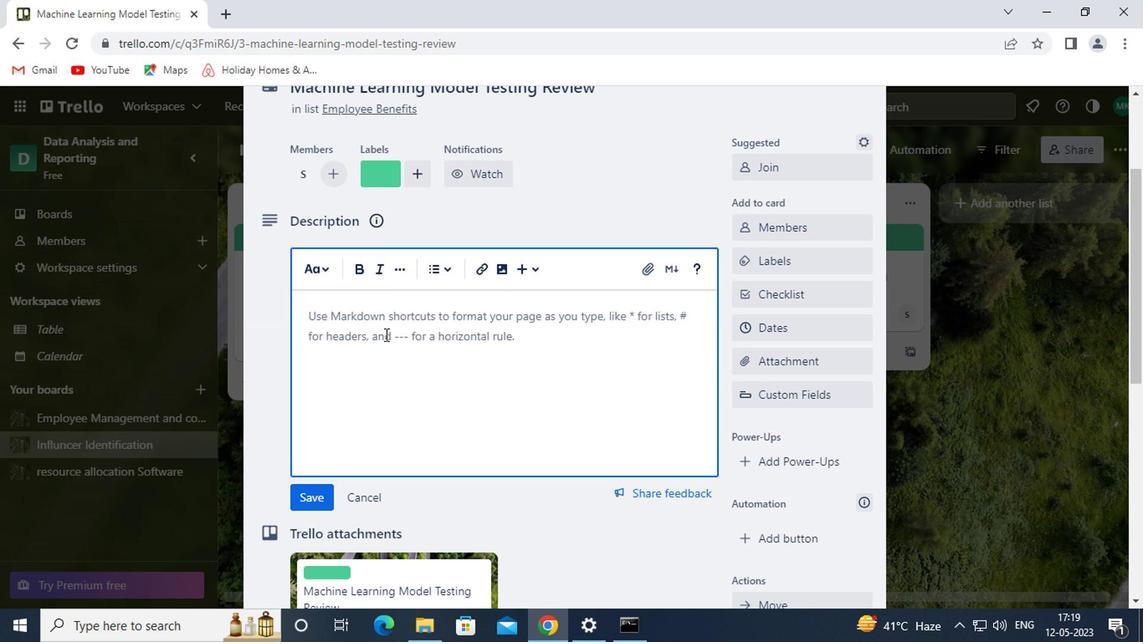 
Action: Mouse pressed left at (377, 330)
Screenshot: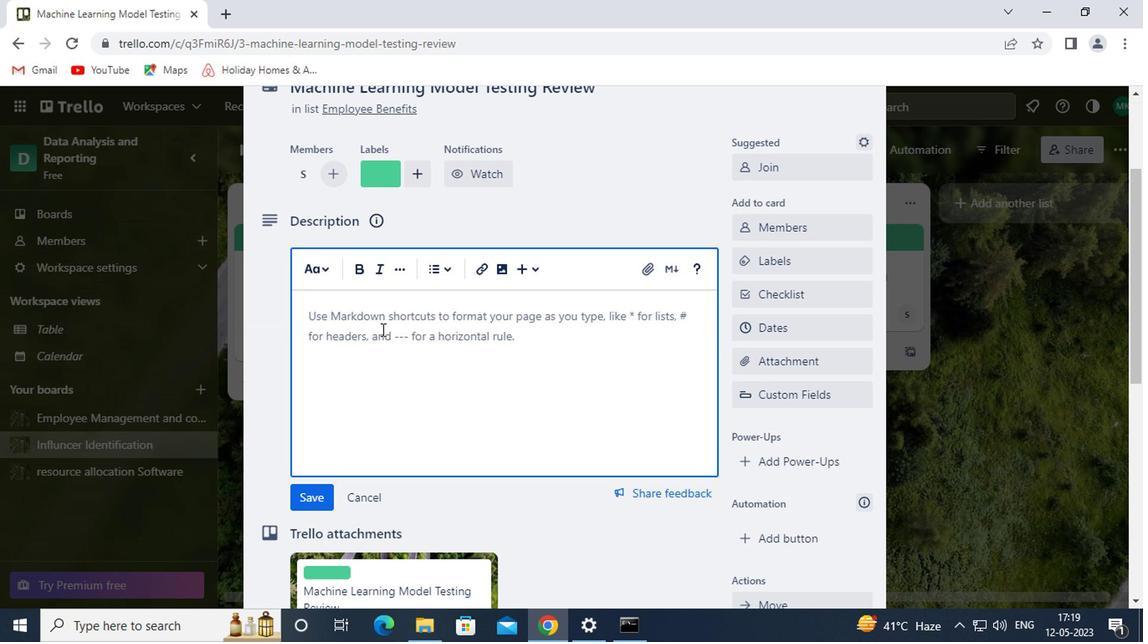 
Action: Key pressed <Key.shift>CONDUCT<Key.space>CUSTOMER<Key.space>RESEARCH<Key.space>G<Key.backspace>FOR<Key.space>NEW<Key.space>CUSTOMER<Key.space>SATISFACTION<Key.space>,<Key.backspace>METRICS
Screenshot: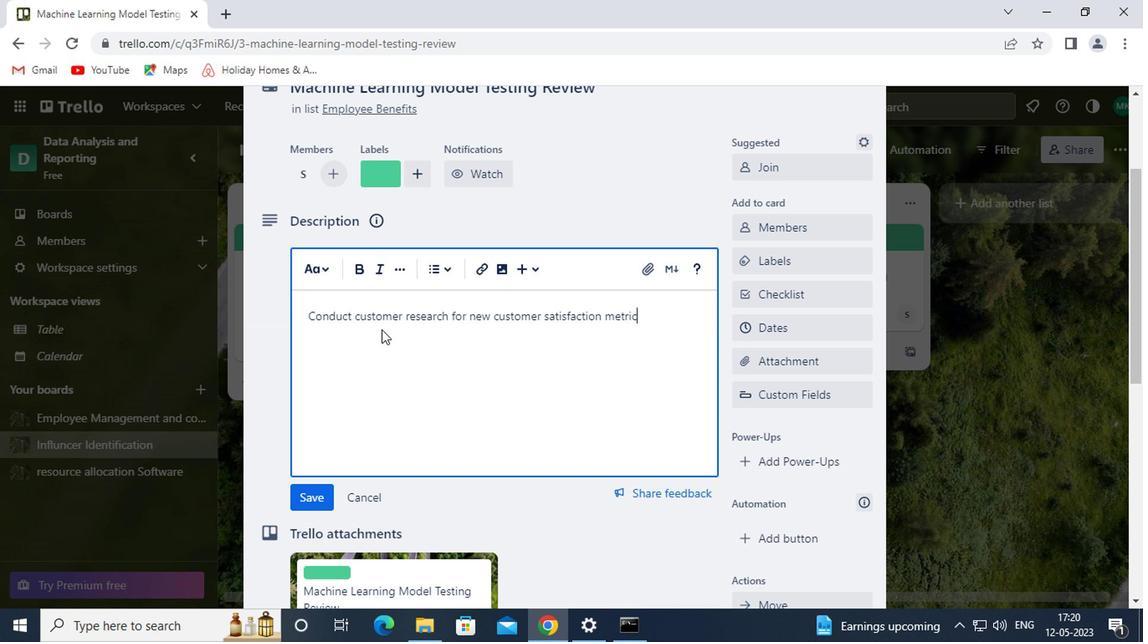 
Action: Mouse moved to (301, 511)
Screenshot: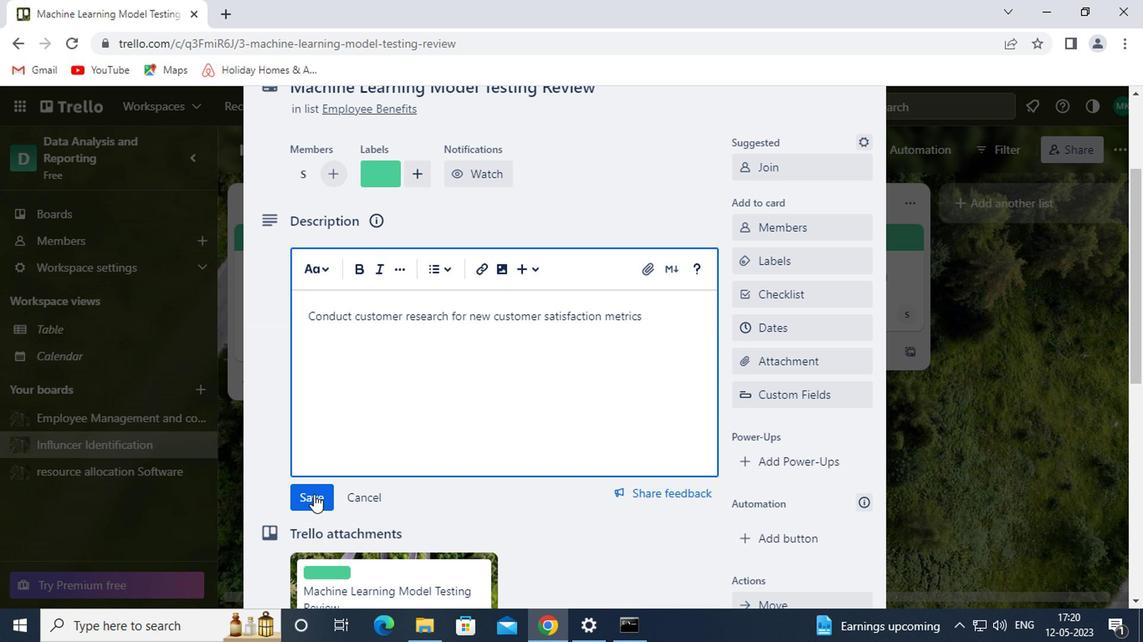 
Action: Mouse pressed left at (301, 511)
Screenshot: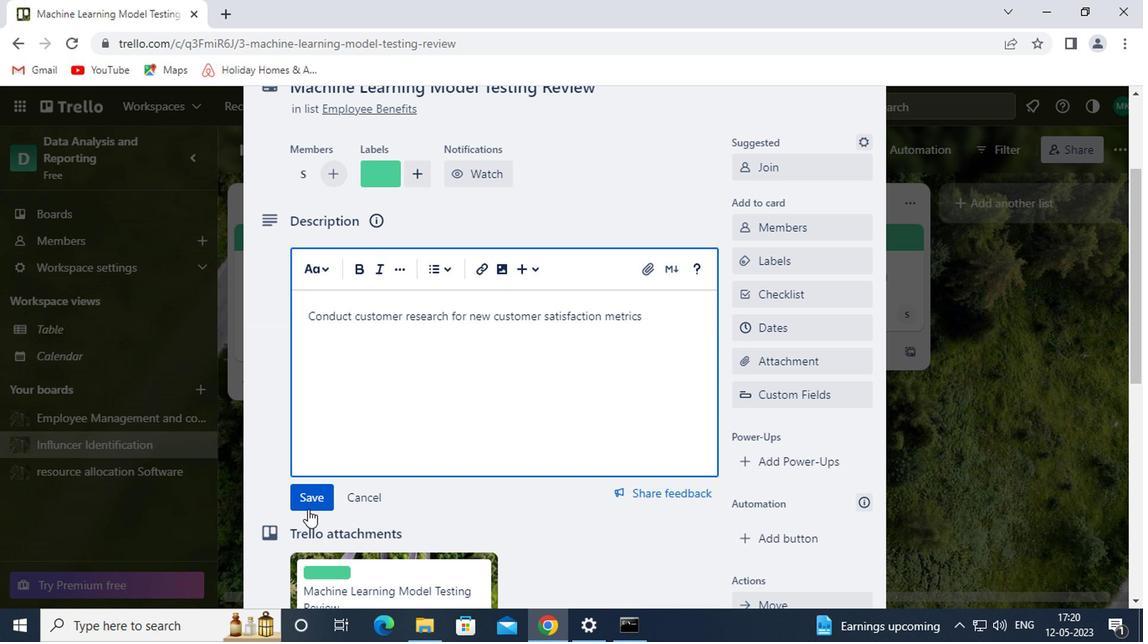 
Action: Mouse moved to (316, 493)
Screenshot: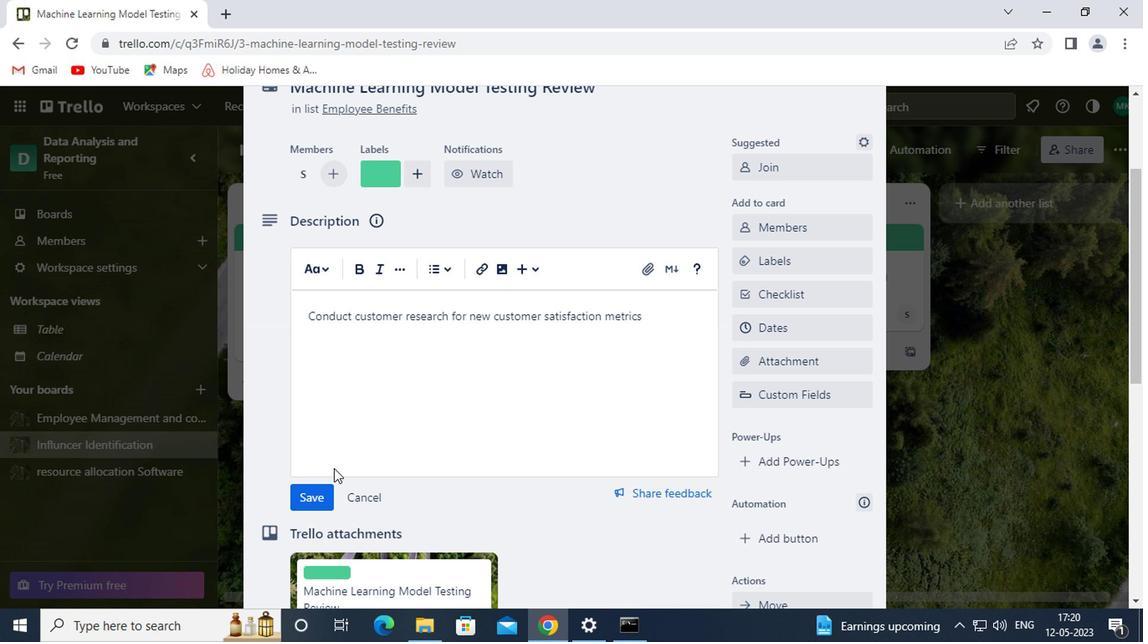 
Action: Mouse pressed left at (316, 493)
Screenshot: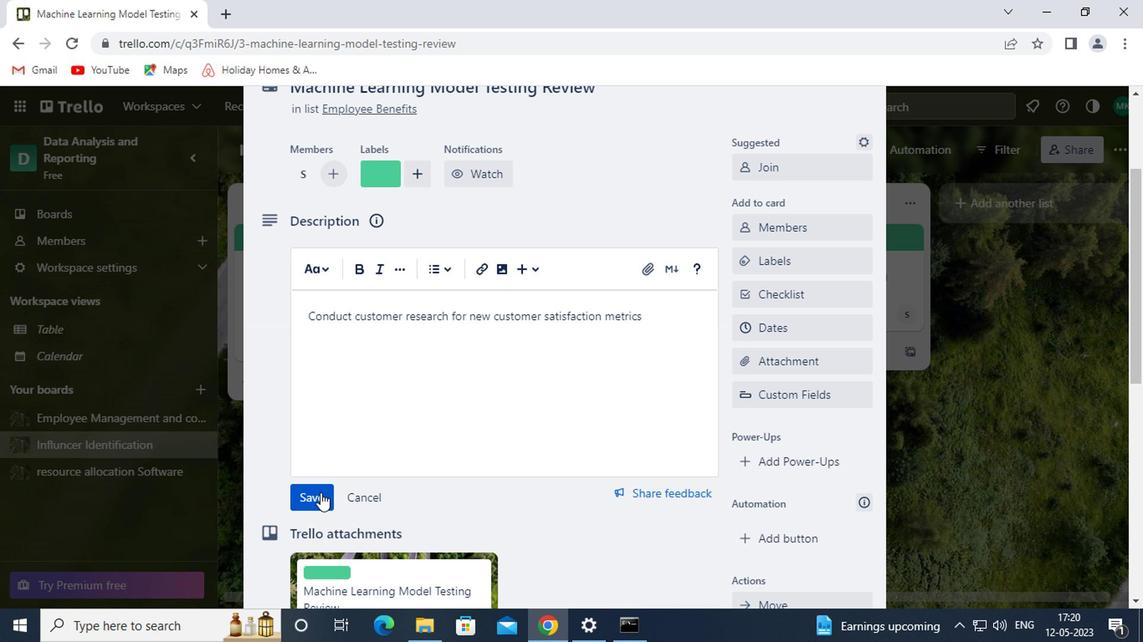 
Action: Mouse moved to (371, 447)
Screenshot: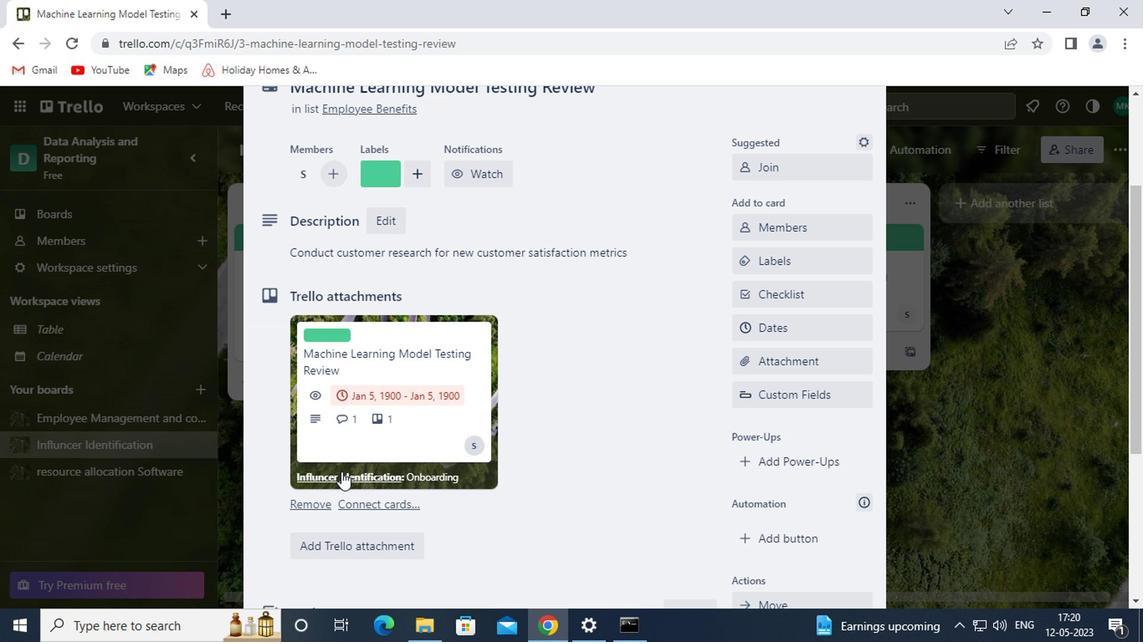 
Action: Mouse scrolled (371, 445) with delta (0, -1)
Screenshot: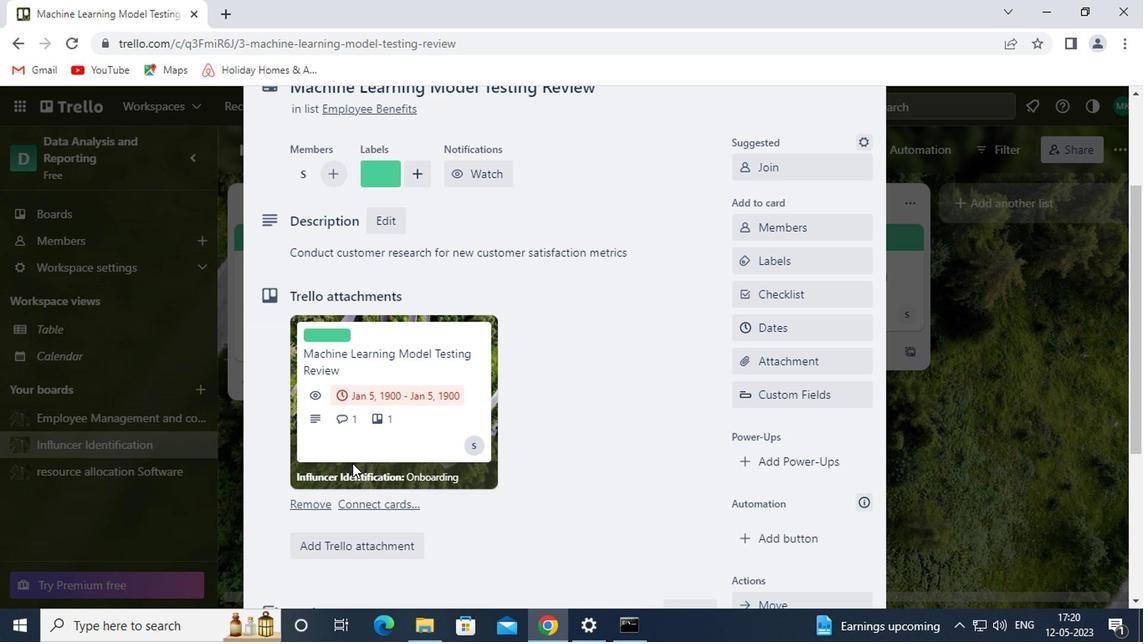 
Action: Mouse scrolled (371, 445) with delta (0, -1)
Screenshot: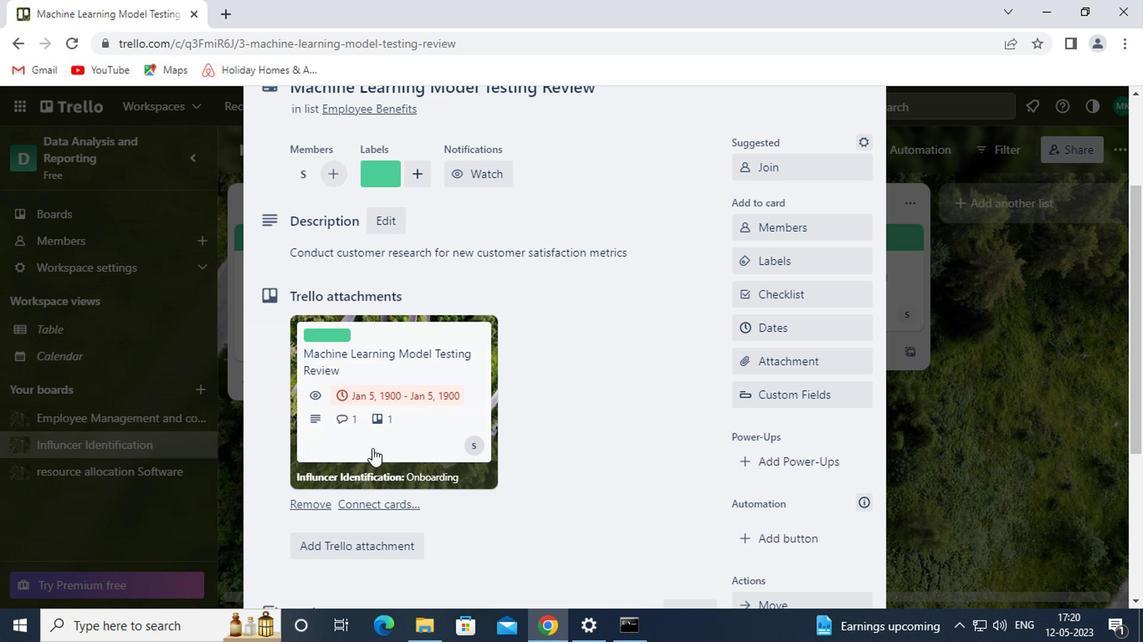 
Action: Mouse scrolled (371, 445) with delta (0, -1)
Screenshot: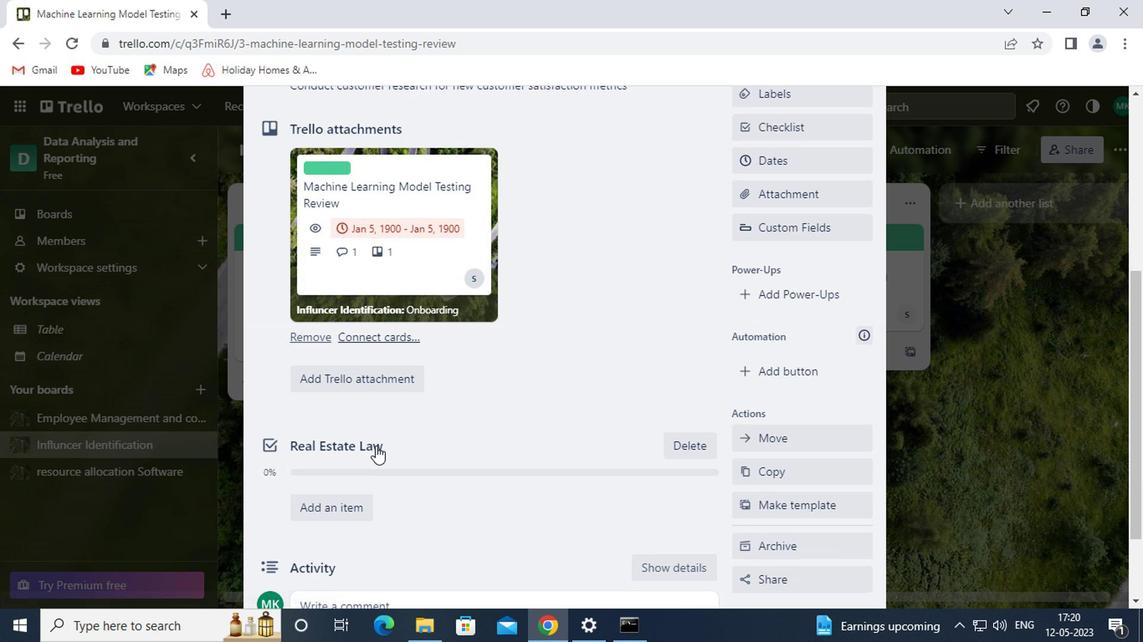 
Action: Mouse scrolled (371, 447) with delta (0, 0)
Screenshot: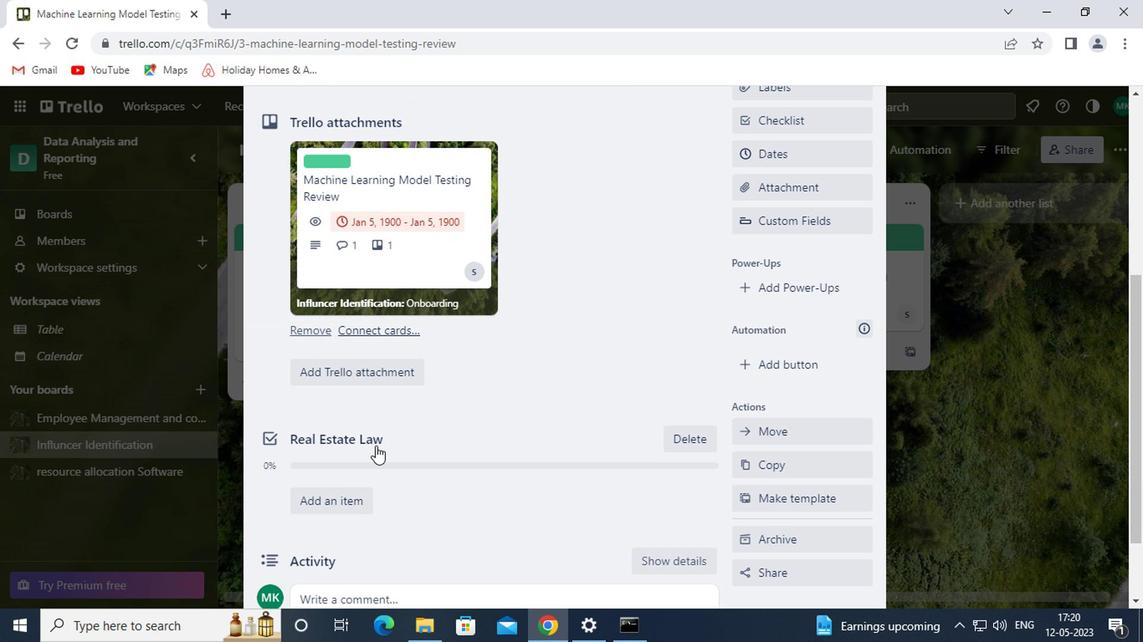 
Action: Mouse scrolled (371, 447) with delta (0, 0)
Screenshot: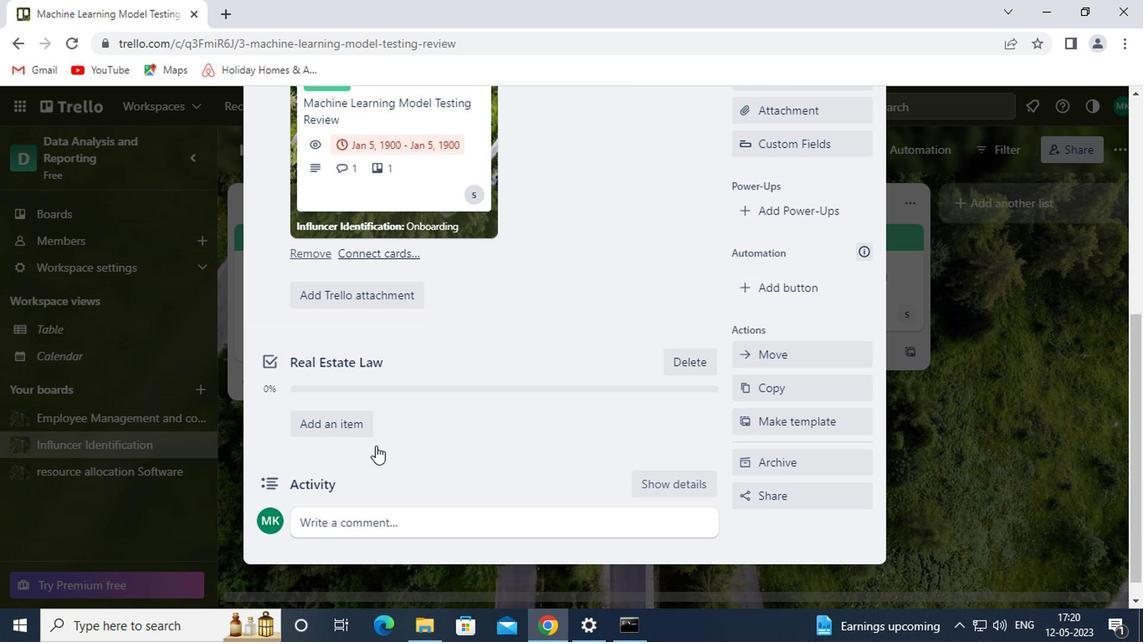 
Action: Mouse scrolled (371, 445) with delta (0, -1)
Screenshot: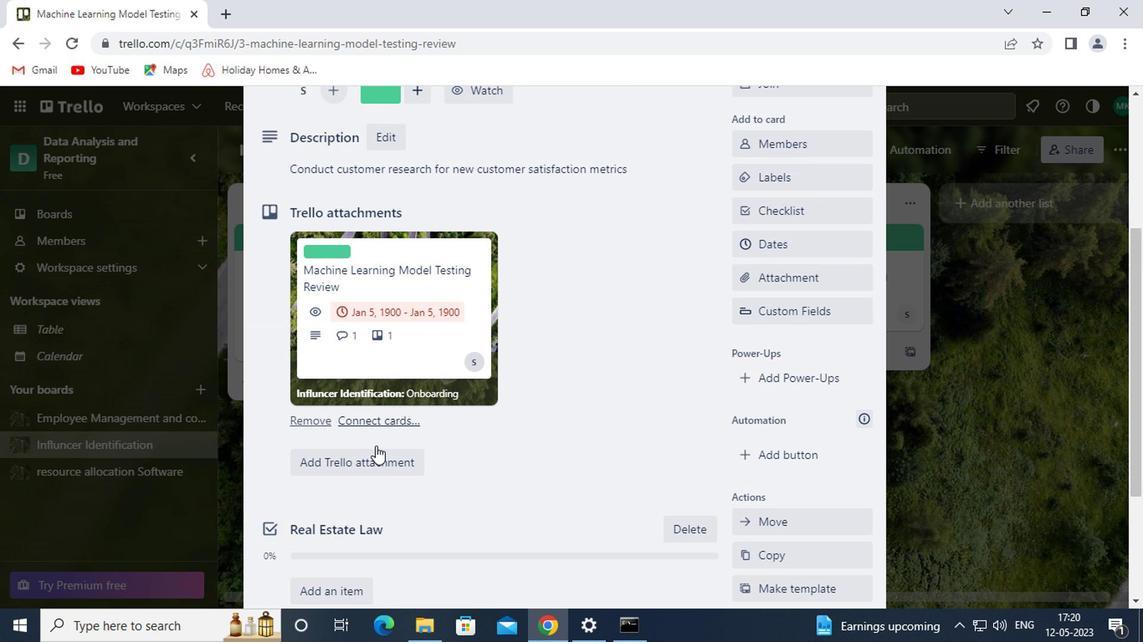 
Action: Mouse scrolled (371, 445) with delta (0, -1)
Screenshot: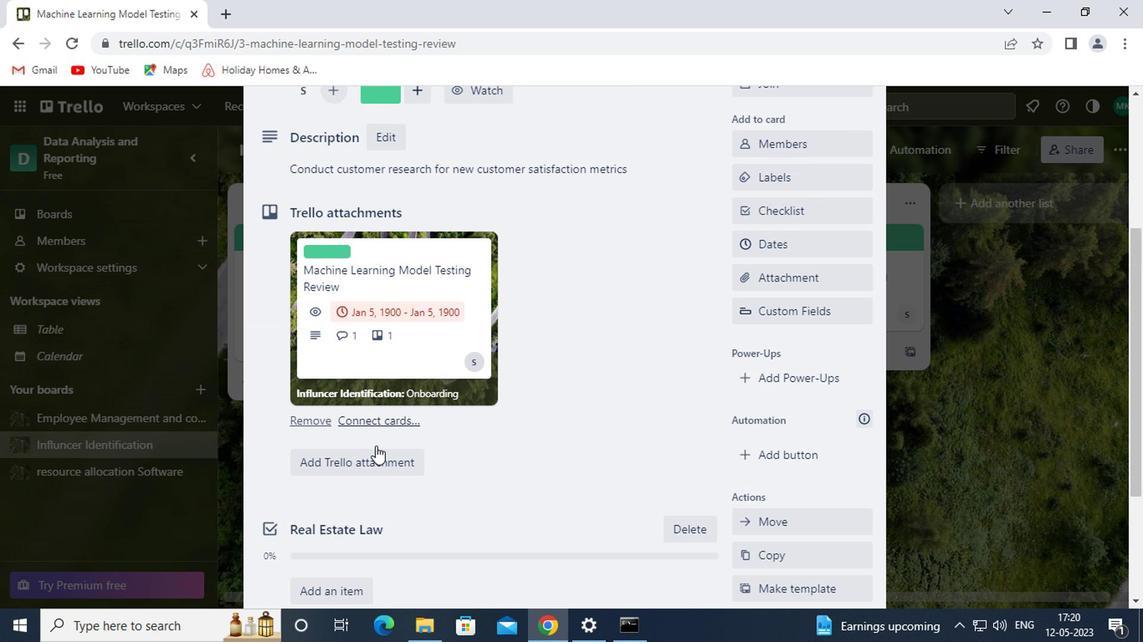 
Action: Mouse scrolled (371, 445) with delta (0, -1)
Screenshot: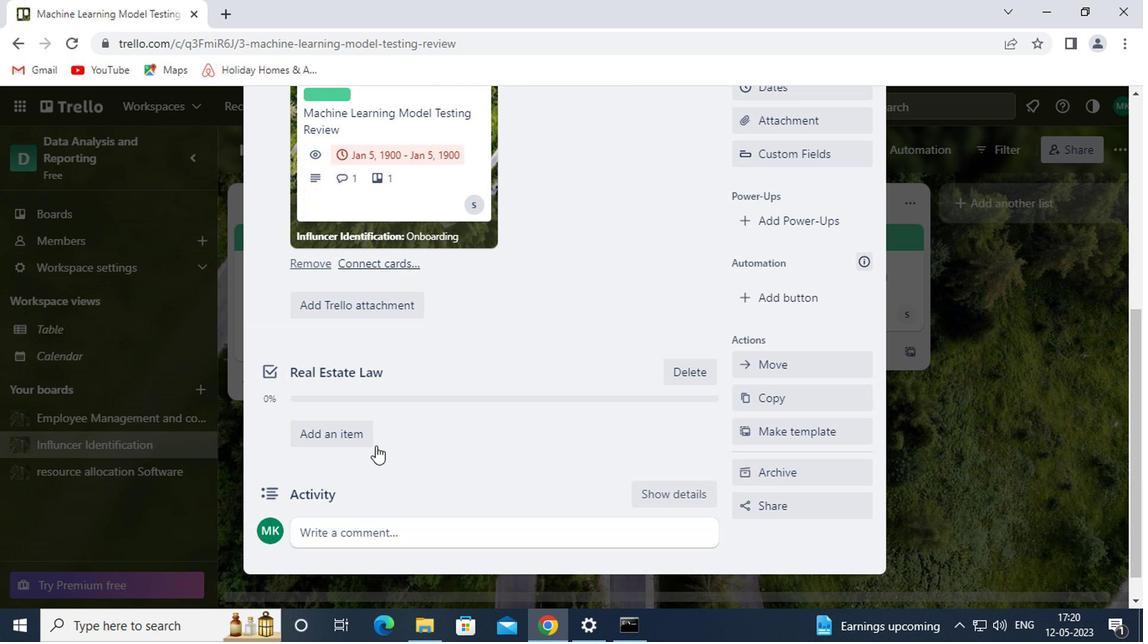 
Action: Mouse moved to (341, 501)
Screenshot: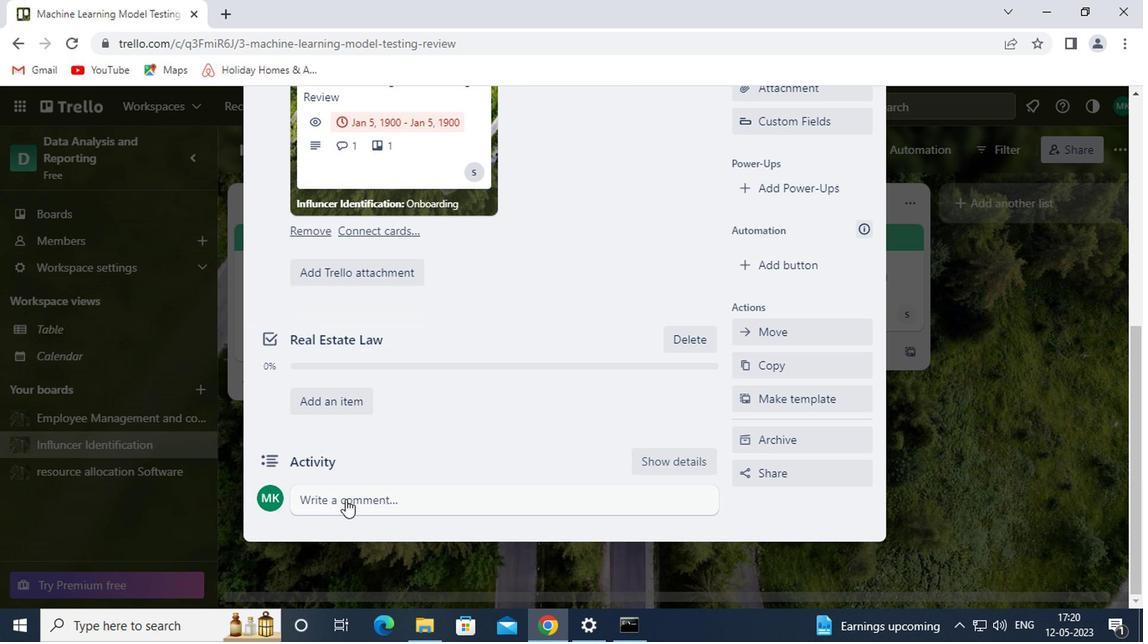 
Action: Mouse pressed left at (341, 501)
Screenshot: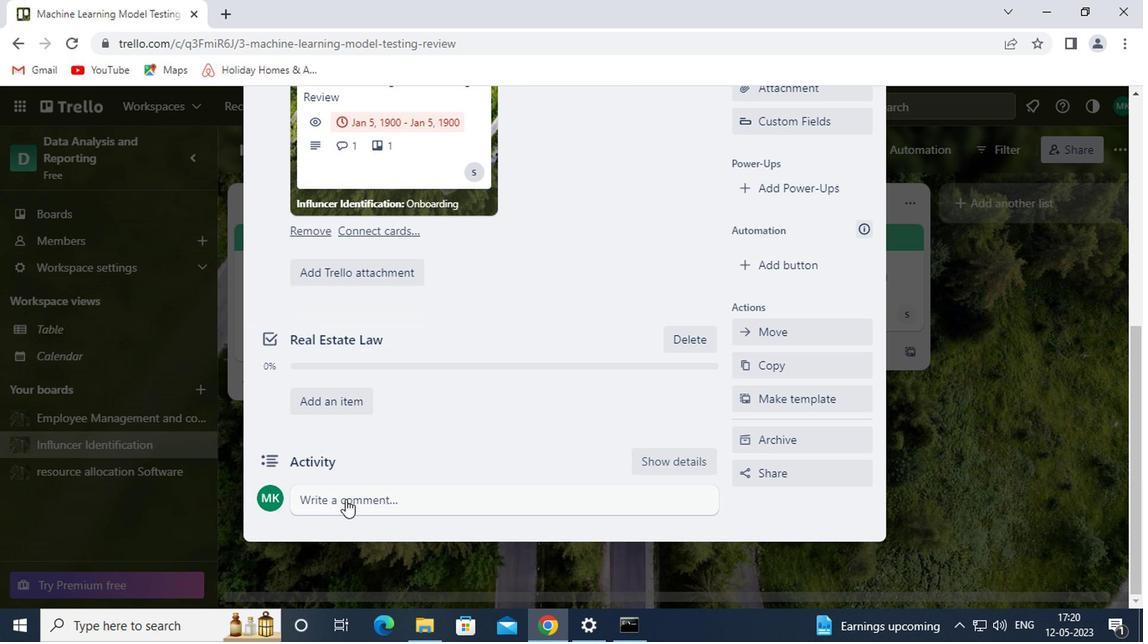 
Action: Mouse moved to (341, 545)
Screenshot: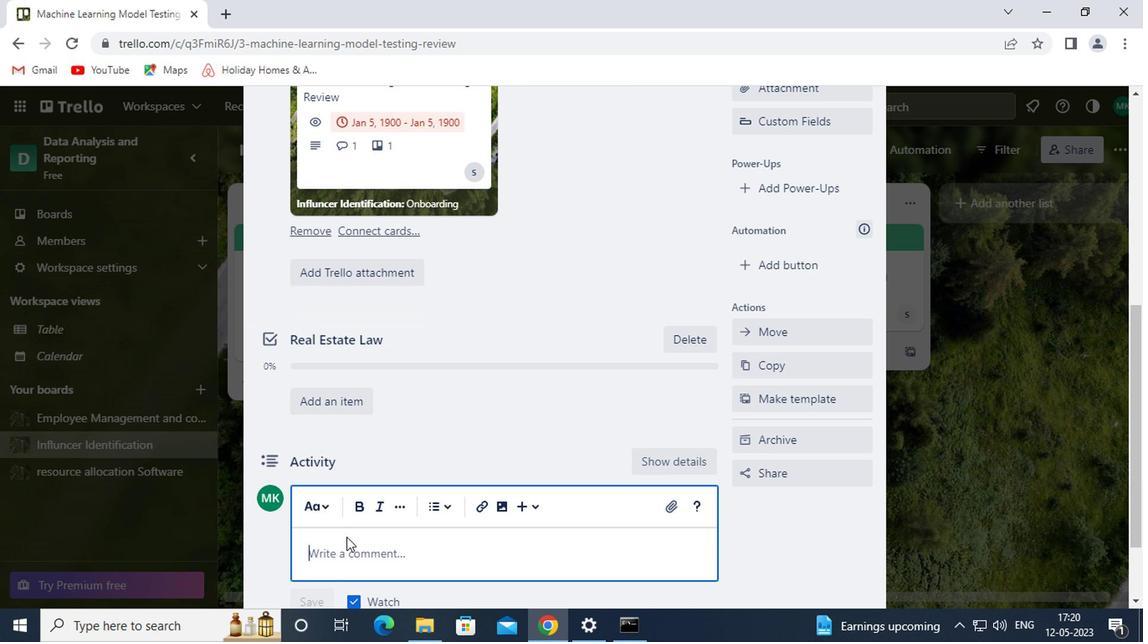 
Action: Mouse pressed left at (341, 545)
Screenshot: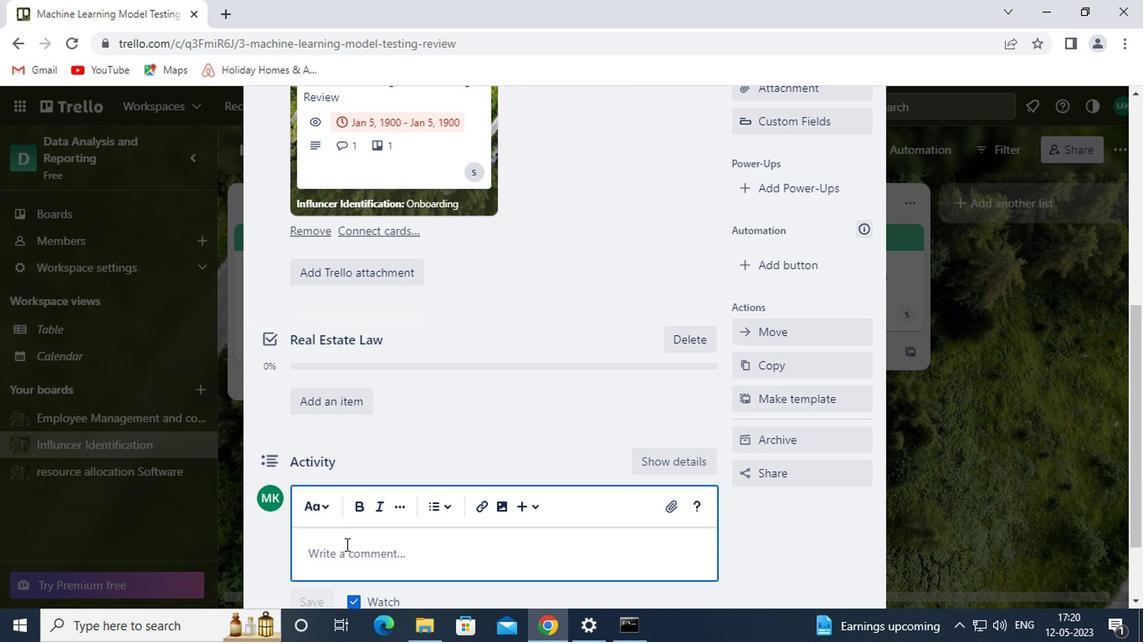 
Action: Key pressed <Key.shift><Key.shift><Key.shift><Key.shift><Key.shift><Key.shift><Key.shift><Key.shift><Key.shift><Key.shift><Key.shift><Key.shift>GIVEN<Key.space>THE<Key.space>POTENTIAL<Key.space>IMPACT<Key.space>OF<Key.space>THIS<Key.space>TASK<Key.space>ON<Key.space>OUR<Key.space>COMPANY<Key.space>FINANCIAL<Key.space>PERFORMANCE,LET<Key.space>US<Key.space>ENSURE<Key.space>THAT<Key.space>WE<Key.space>APPROACH<Key.space>IT<Key.space>WITH<Key.space>A<Key.space>FOCUS<Key.space>ON<Key.space><Key.shift><Key.shift><Key.shift><Key.shift><Key.shift><Key.shift><Key.shift><Key.shift><Key.shift>ROI
Screenshot: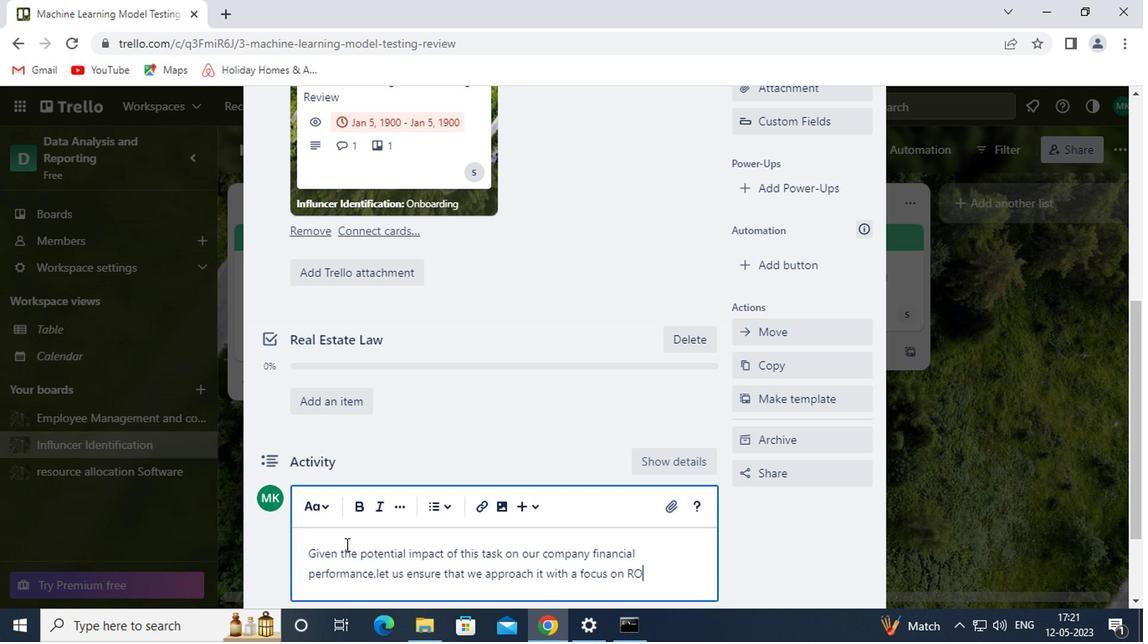 
Action: Mouse scrolled (341, 544) with delta (0, 0)
Screenshot: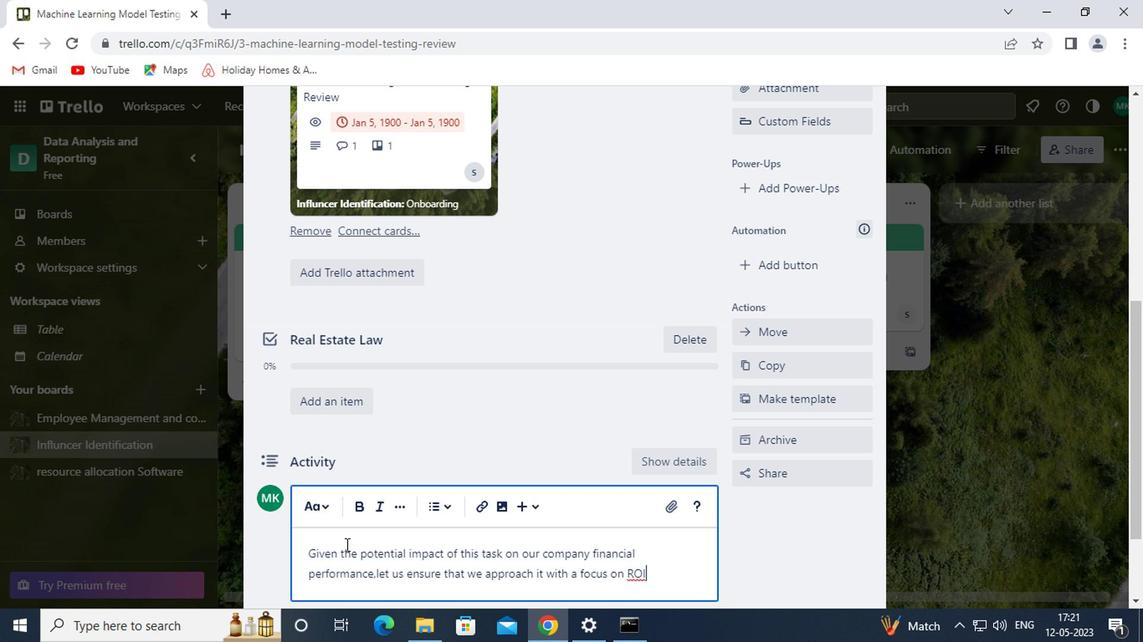 
Action: Mouse scrolled (341, 544) with delta (0, 0)
Screenshot: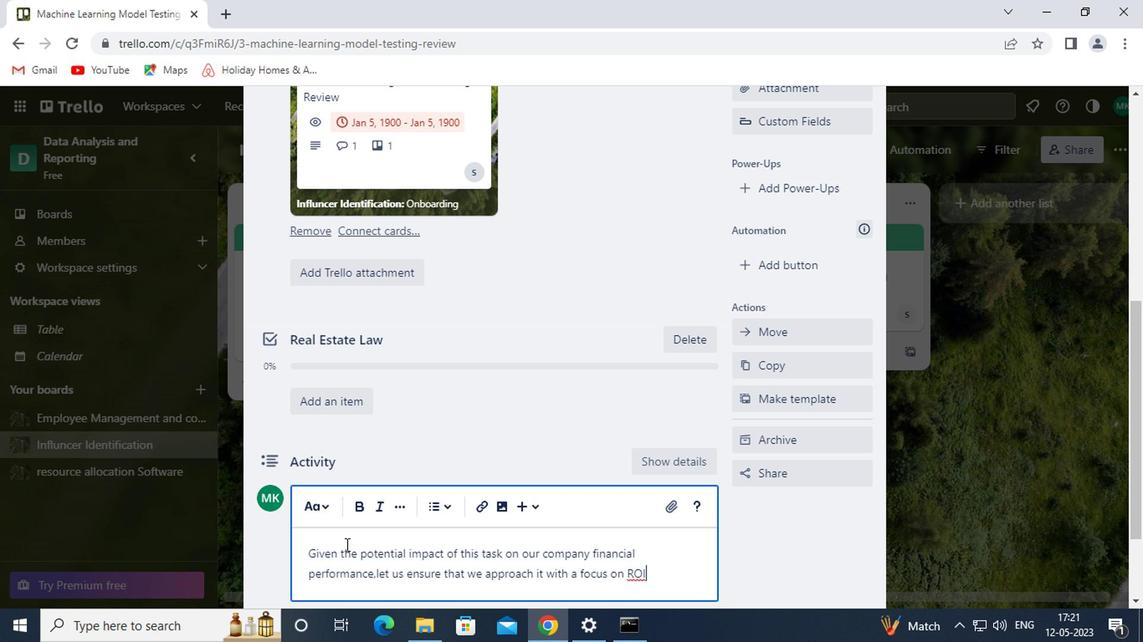 
Action: Mouse moved to (307, 505)
Screenshot: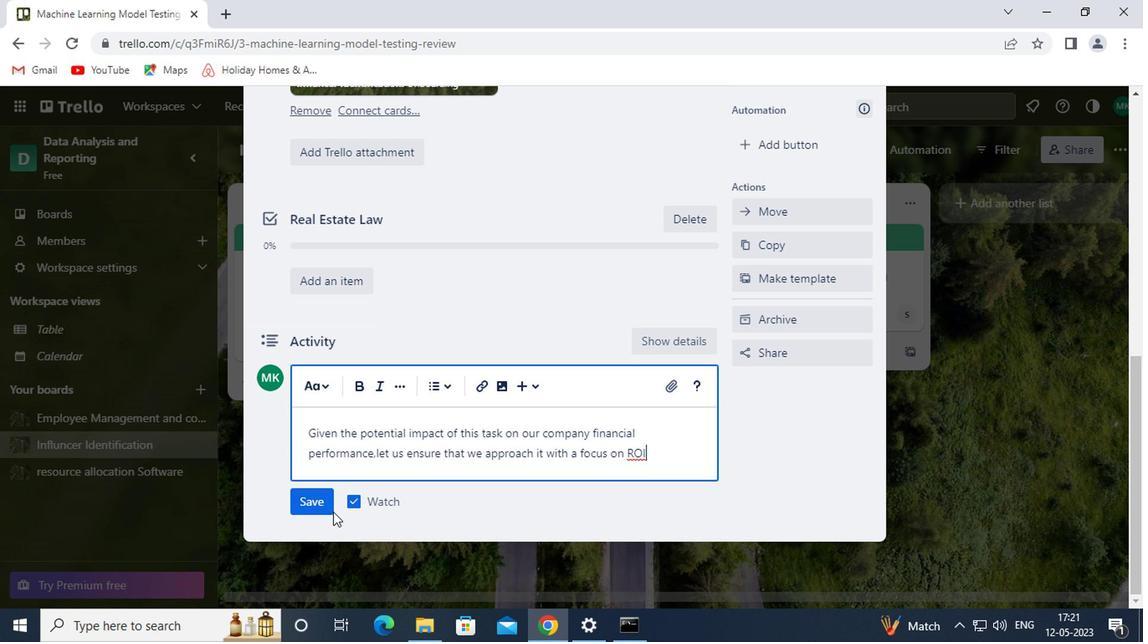 
Action: Mouse pressed left at (307, 505)
Screenshot: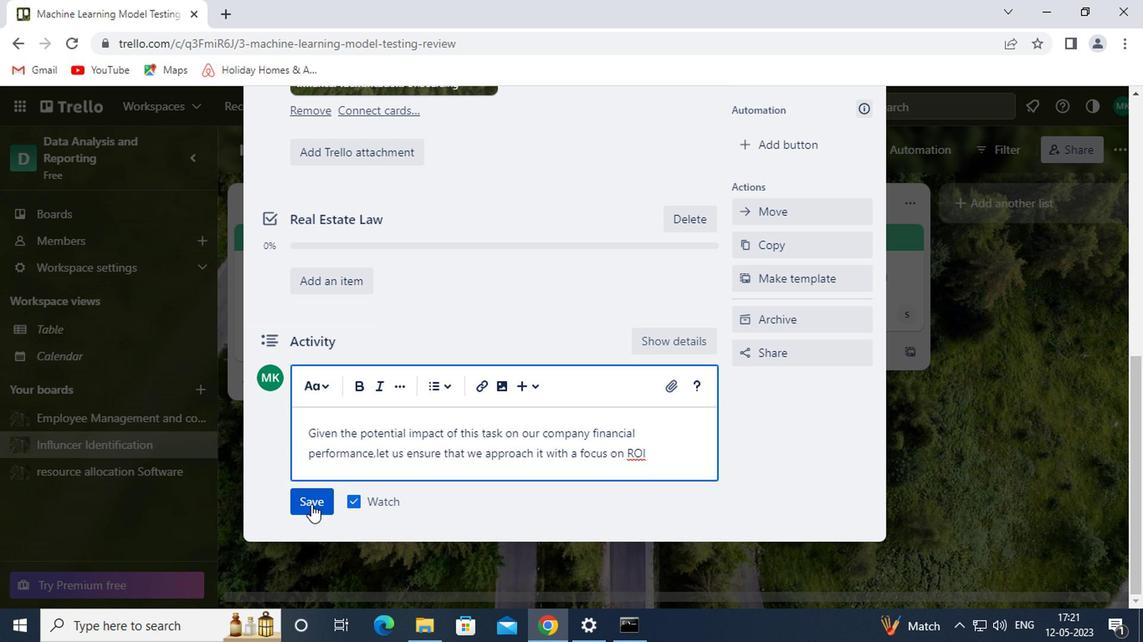 
Action: Mouse moved to (566, 478)
Screenshot: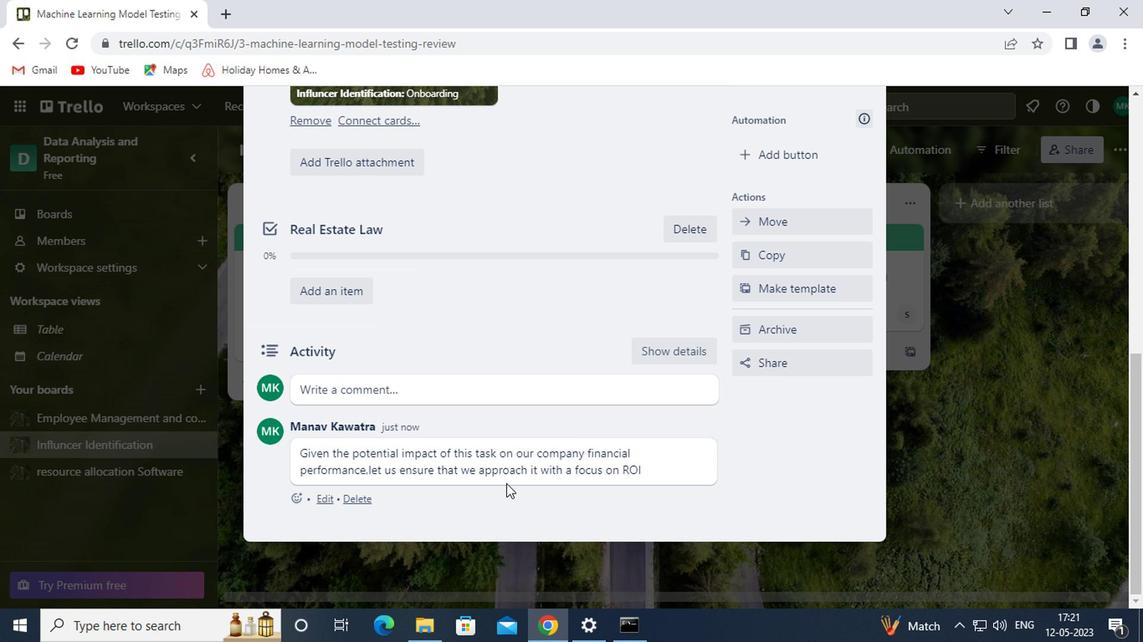 
Action: Mouse scrolled (566, 479) with delta (0, 0)
Screenshot: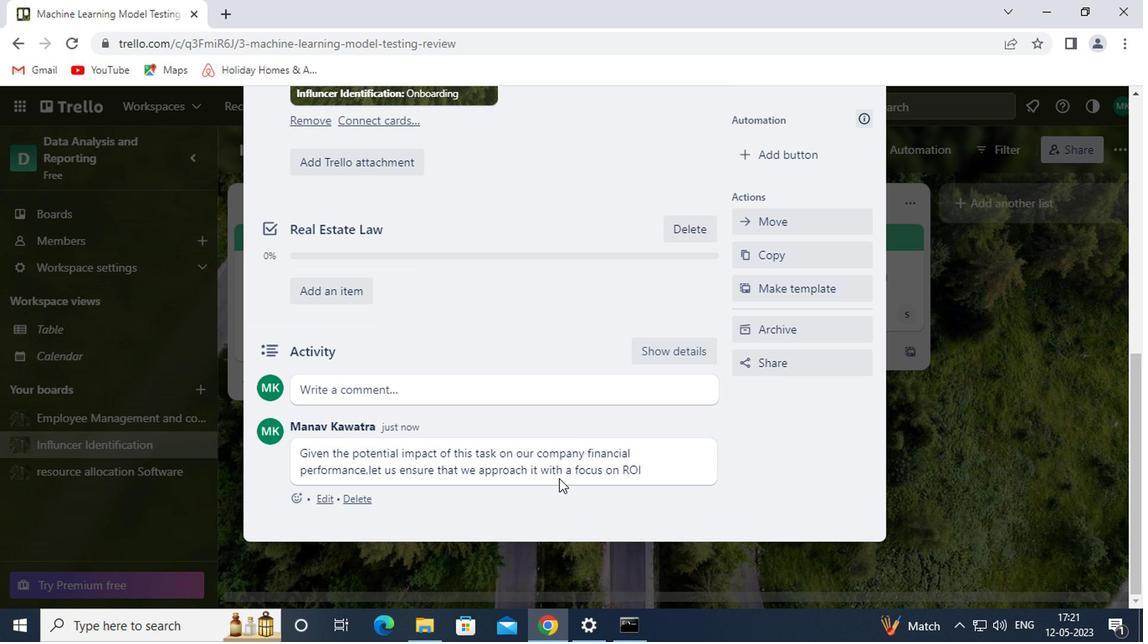
Action: Mouse scrolled (566, 479) with delta (0, 0)
Screenshot: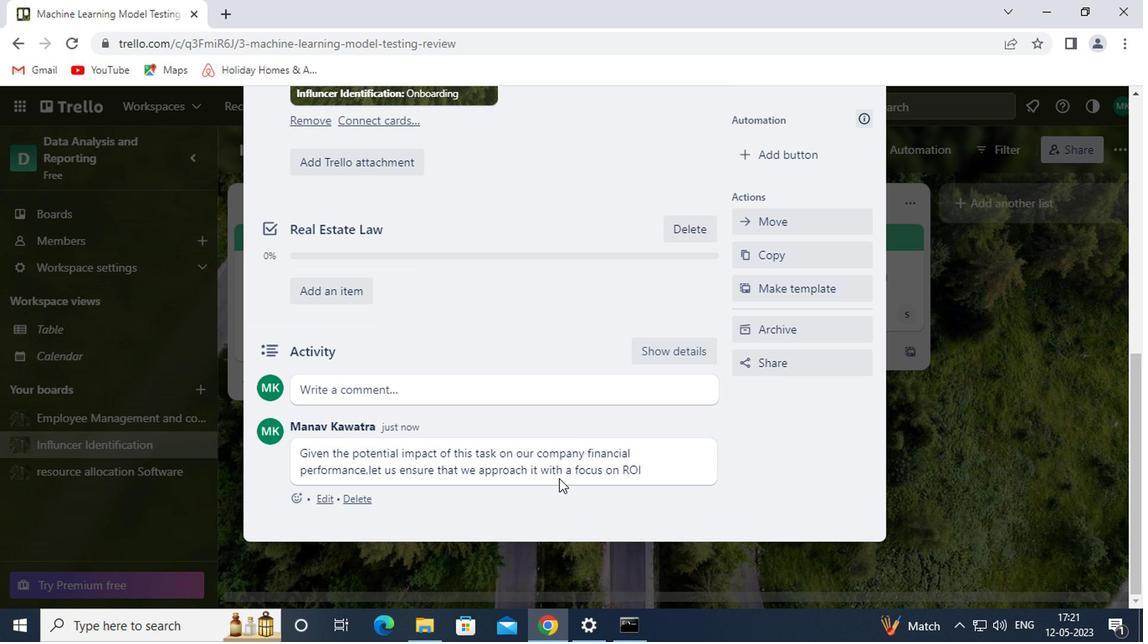
Action: Mouse scrolled (566, 479) with delta (0, 0)
Screenshot: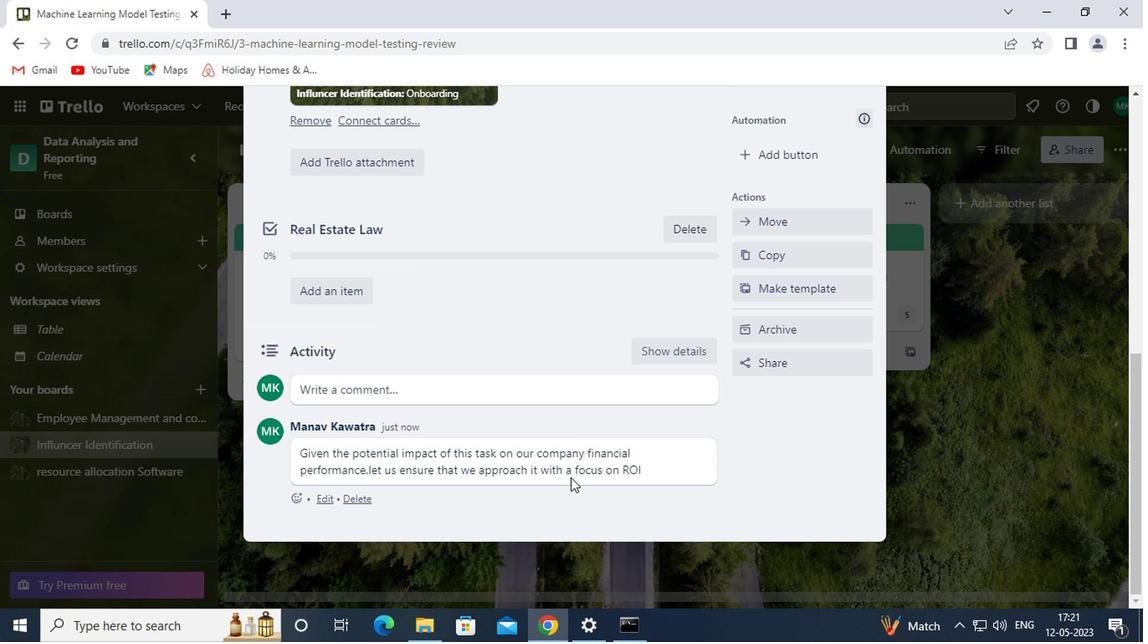 
Action: Mouse scrolled (566, 479) with delta (0, 0)
Screenshot: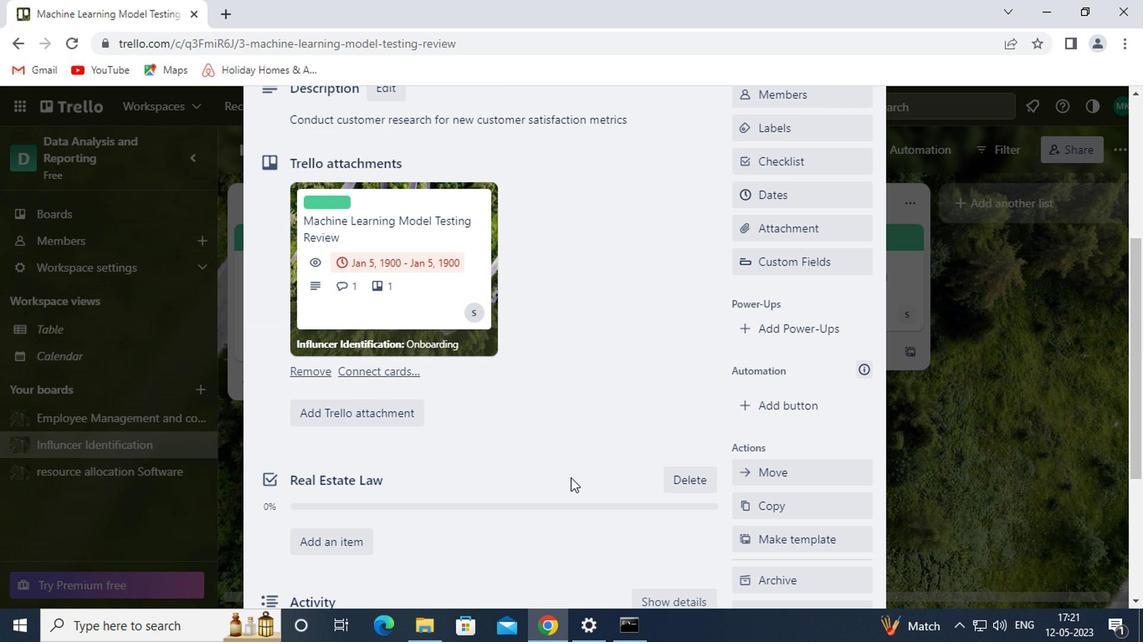 
Action: Mouse scrolled (566, 479) with delta (0, 0)
Screenshot: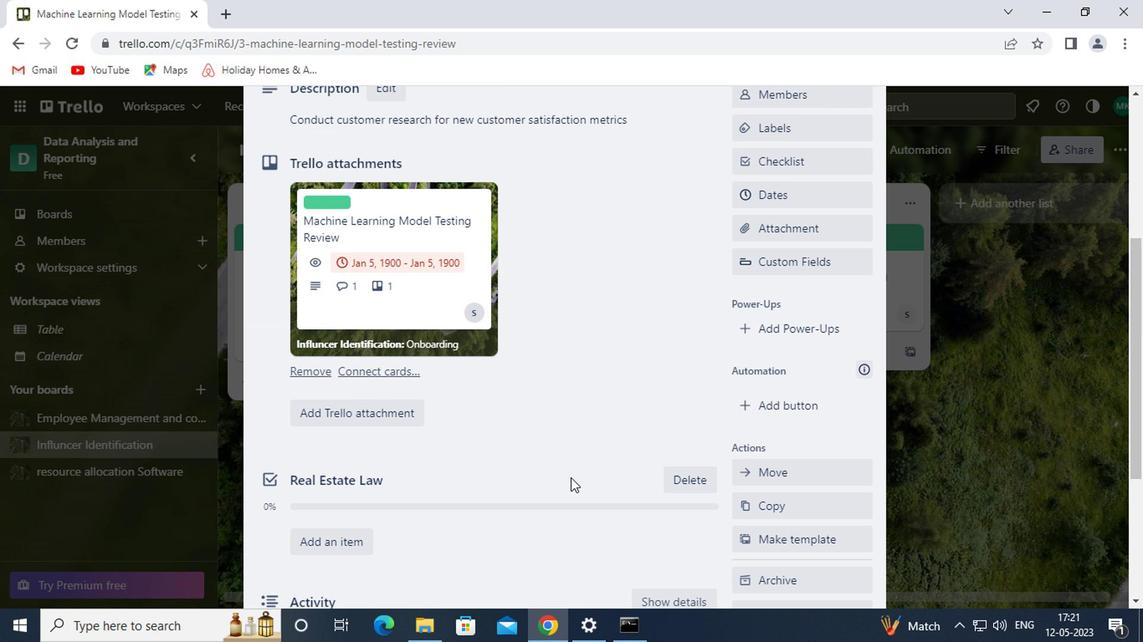 
Action: Mouse scrolled (566, 477) with delta (0, -1)
Screenshot: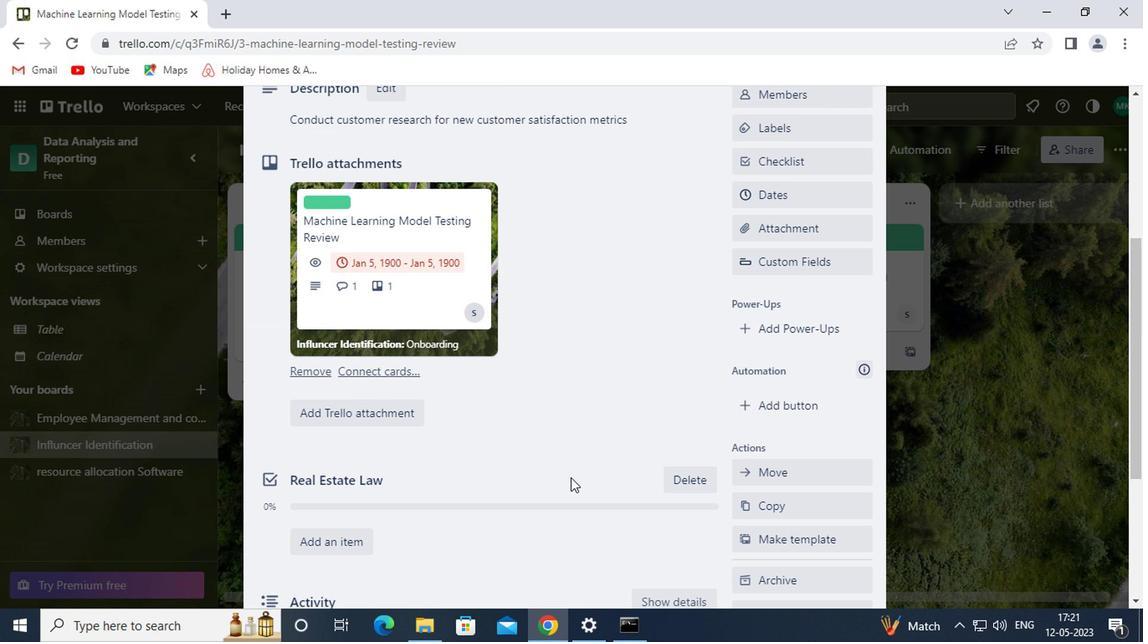 
Action: Mouse moved to (745, 277)
Screenshot: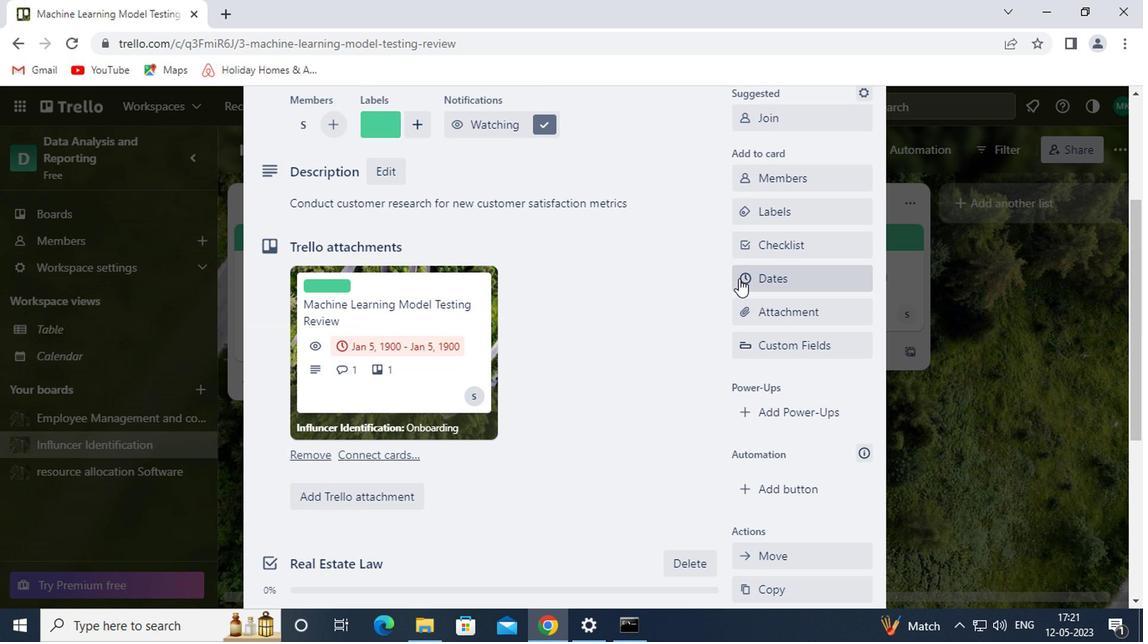 
Action: Mouse pressed left at (745, 277)
Screenshot: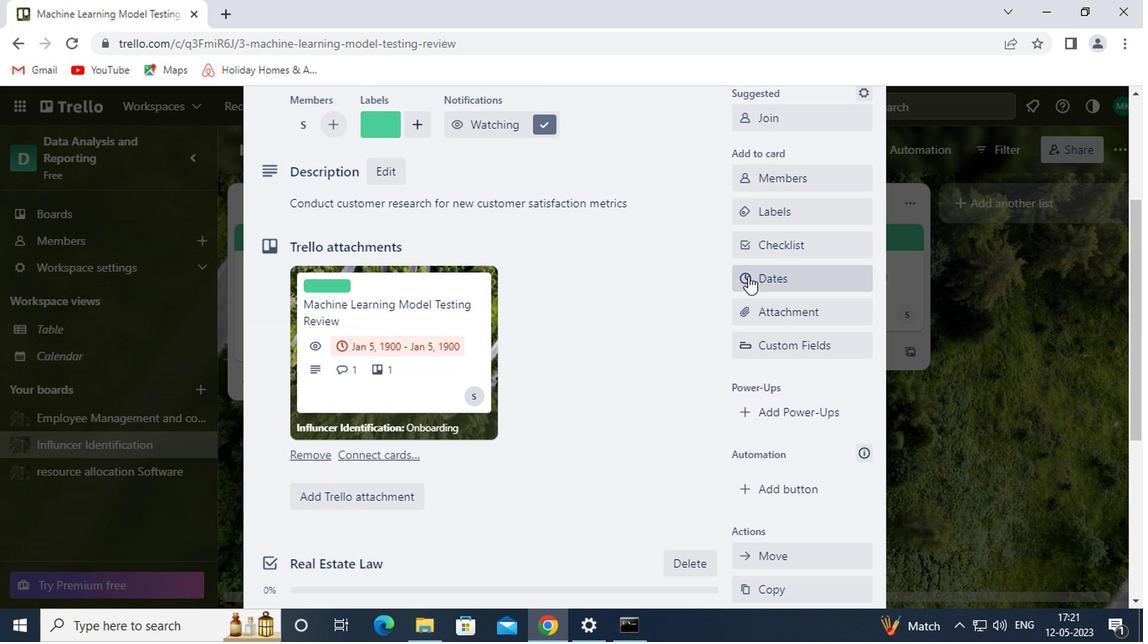 
Action: Mouse moved to (750, 456)
Screenshot: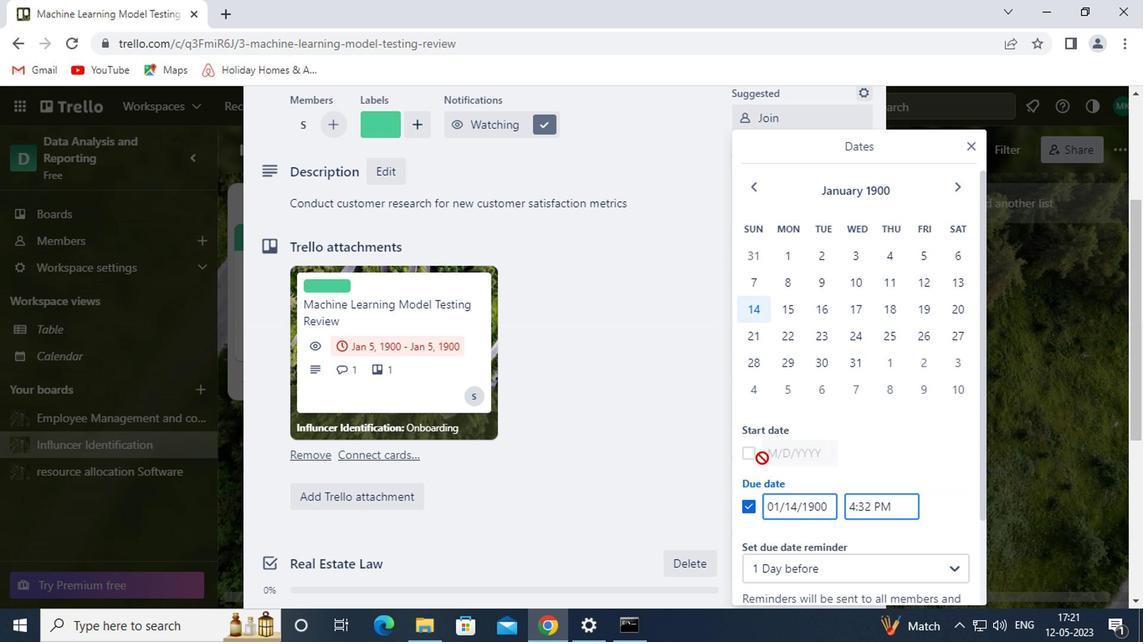 
Action: Mouse pressed left at (750, 456)
Screenshot: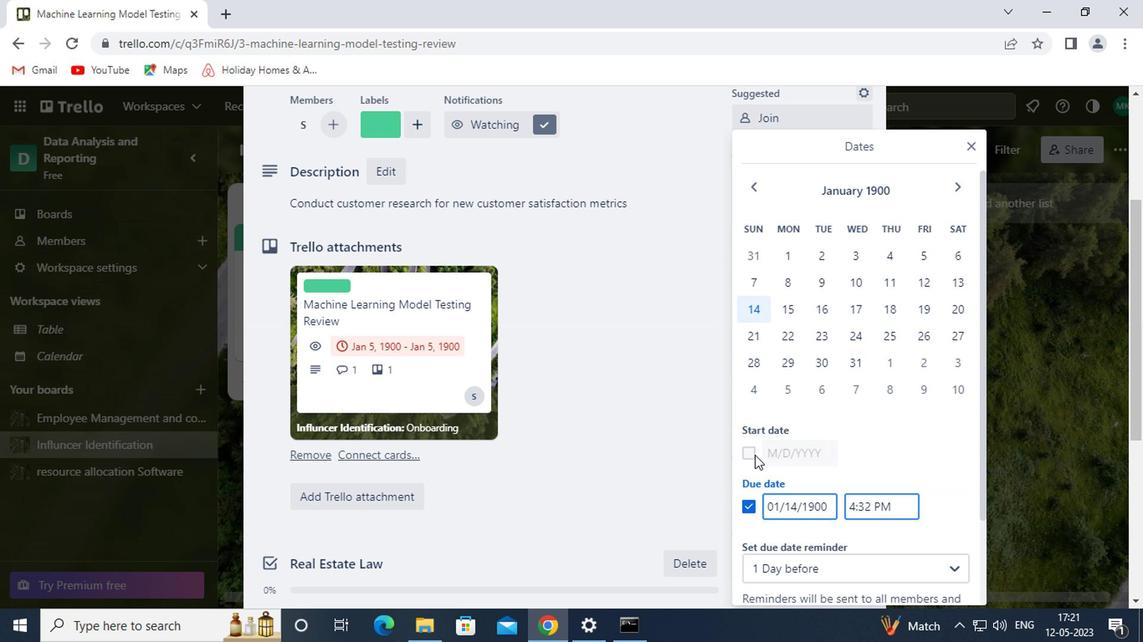 
Action: Mouse moved to (783, 282)
Screenshot: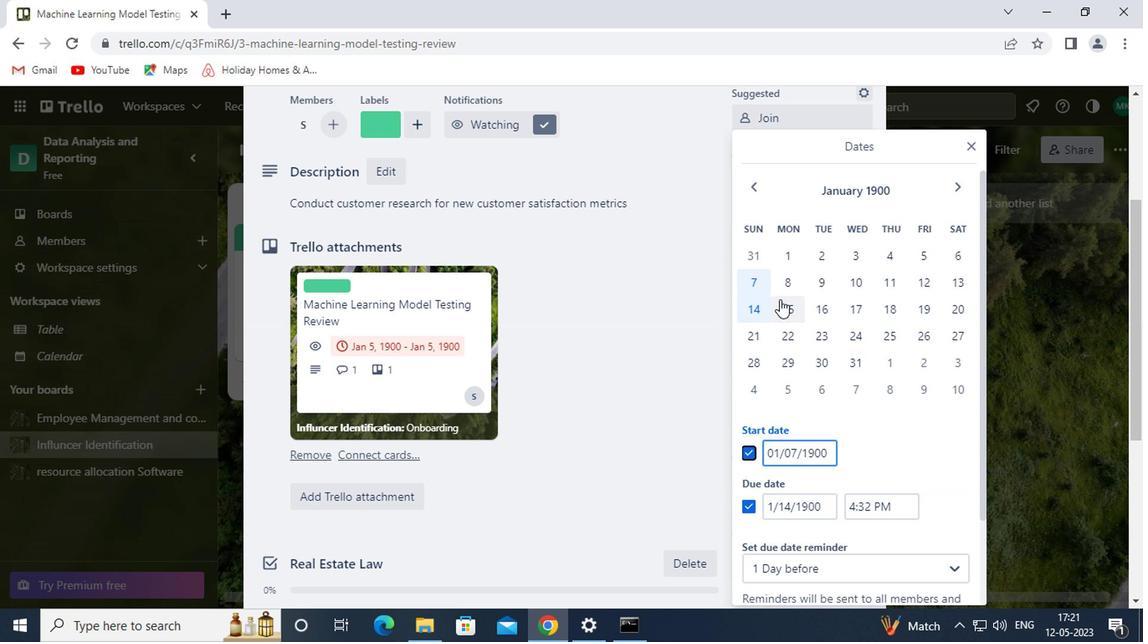 
Action: Mouse pressed left at (783, 282)
Screenshot: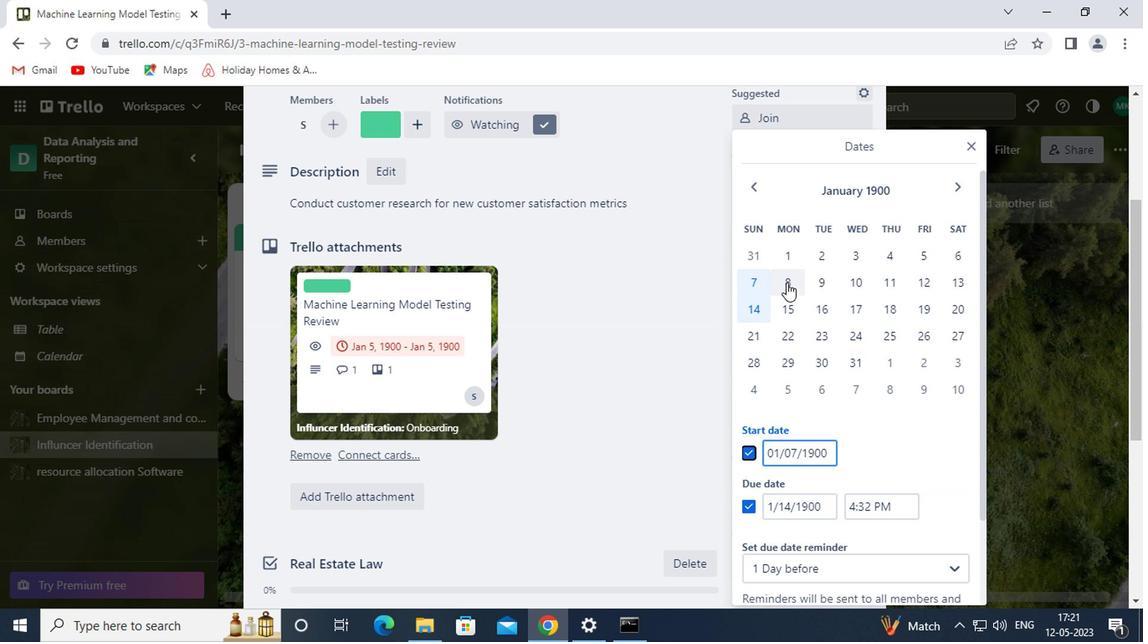 
Action: Mouse moved to (778, 316)
Screenshot: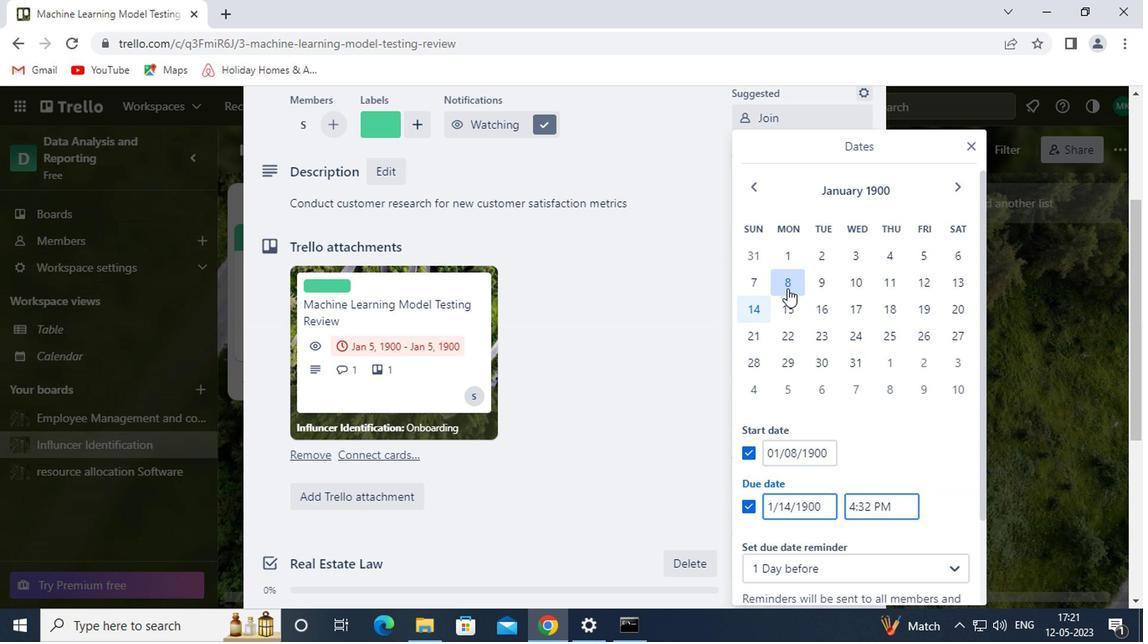 
Action: Mouse pressed left at (778, 316)
Screenshot: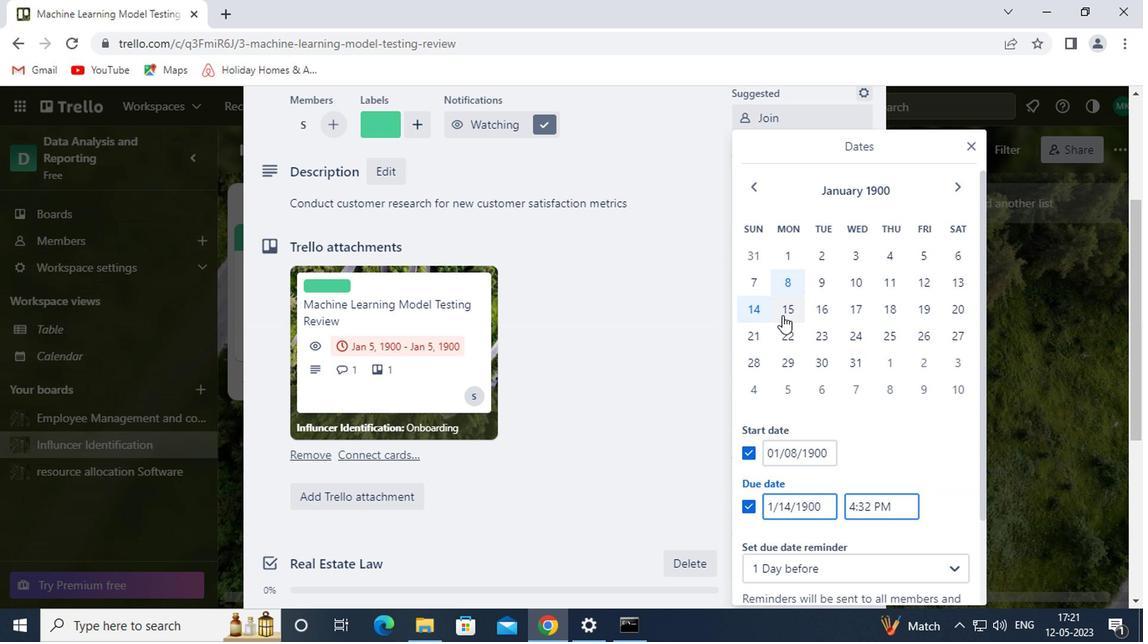 
Action: Mouse moved to (815, 354)
Screenshot: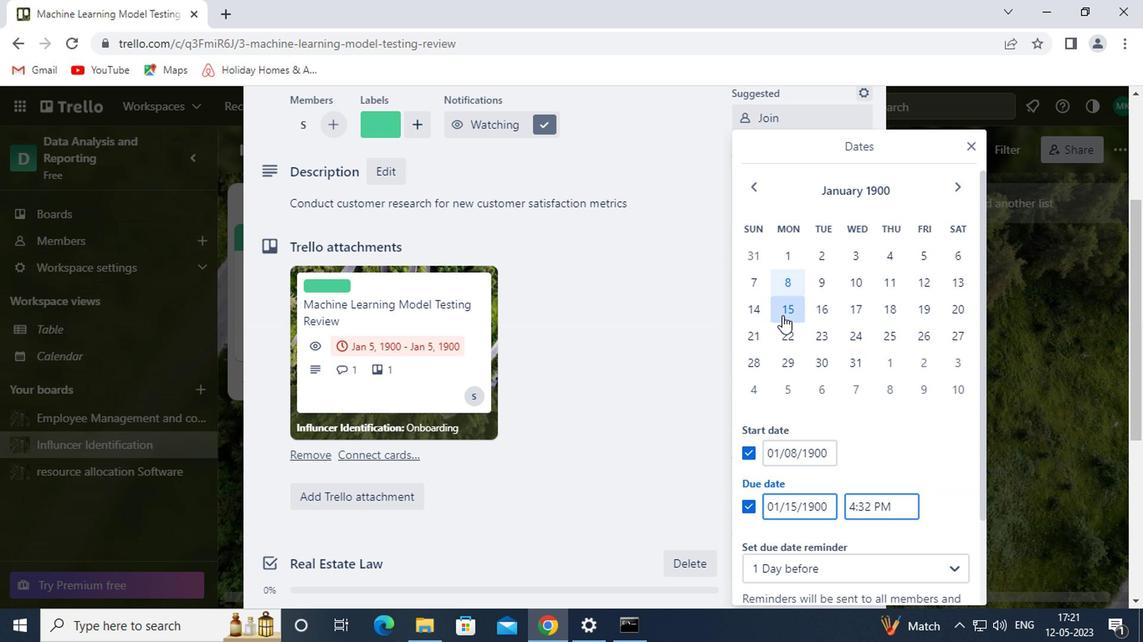 
Action: Mouse scrolled (815, 354) with delta (0, 0)
Screenshot: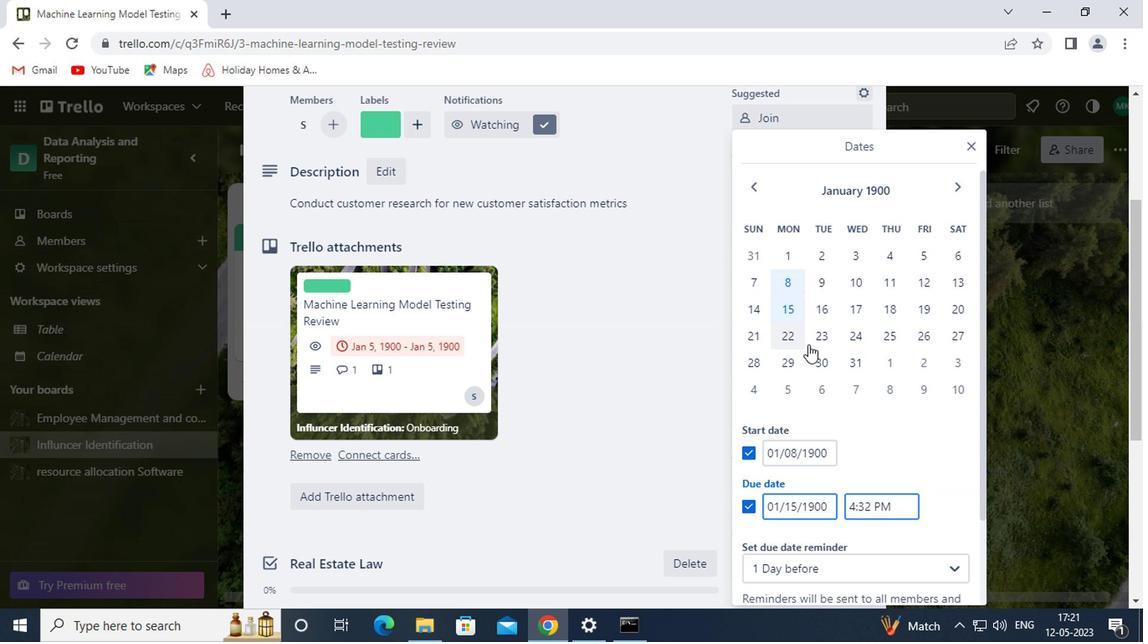 
Action: Mouse moved to (816, 356)
Screenshot: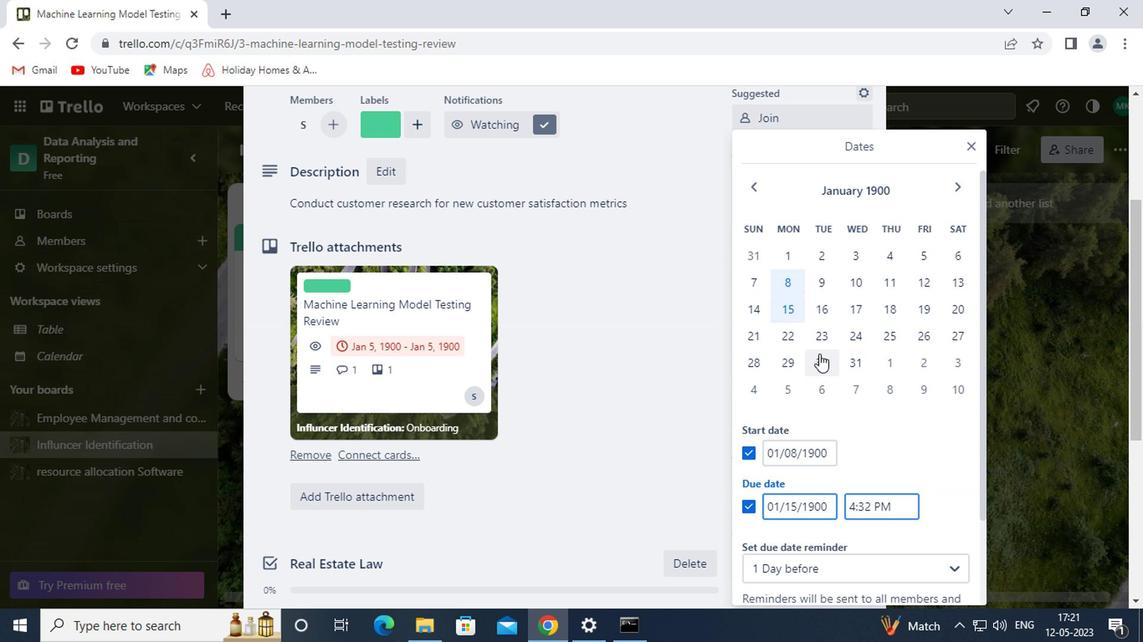 
Action: Mouse scrolled (816, 354) with delta (0, -1)
Screenshot: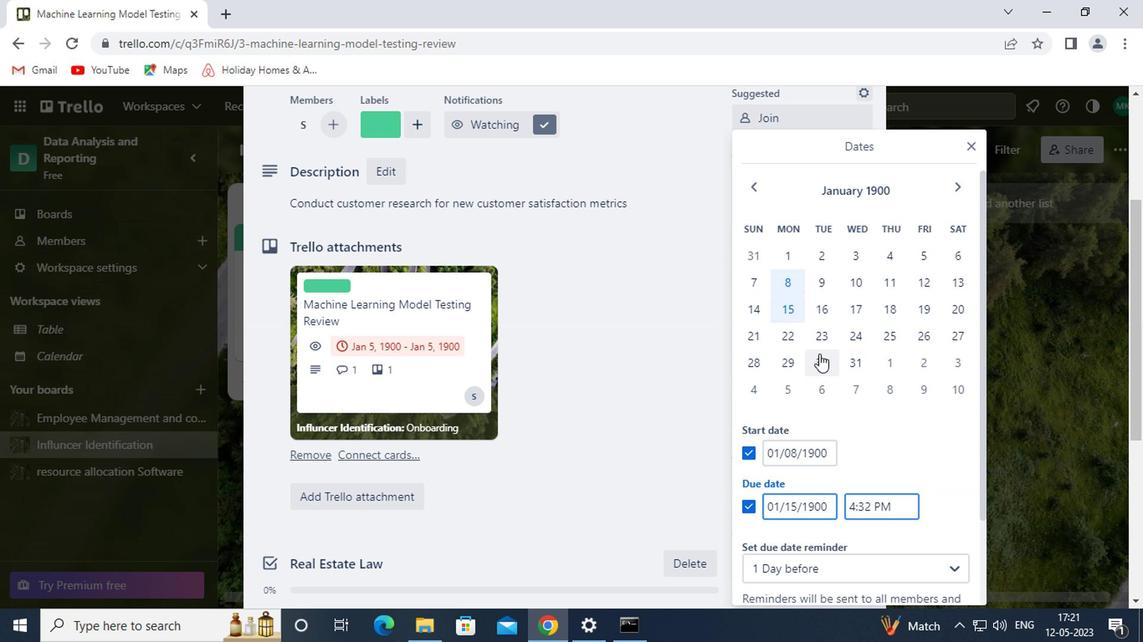 
Action: Mouse moved to (835, 545)
Screenshot: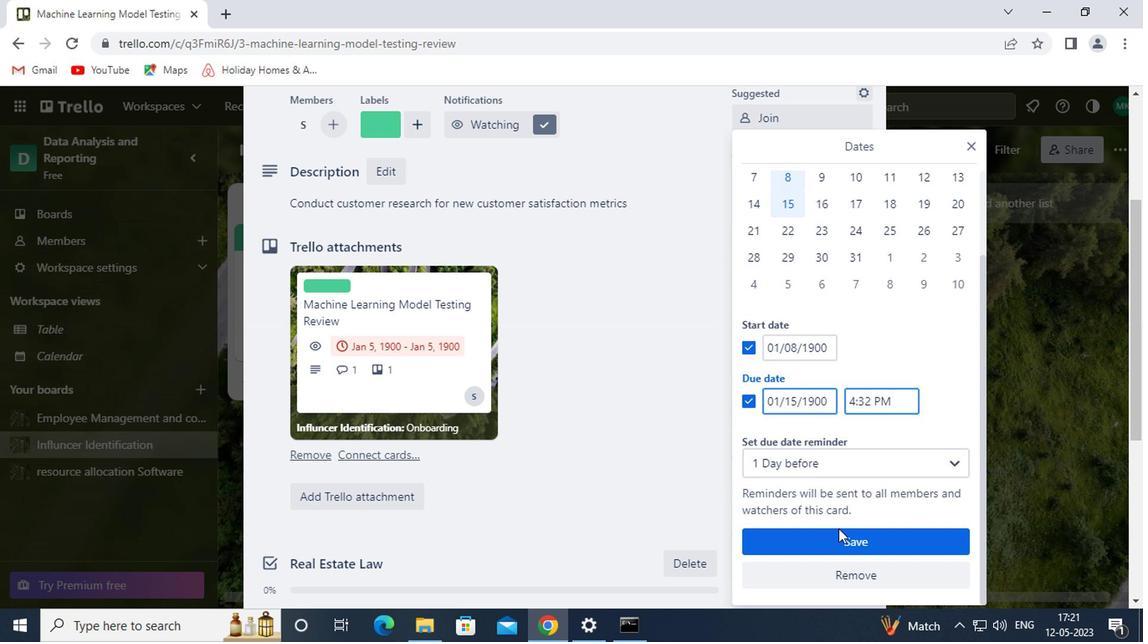 
Action: Mouse pressed left at (835, 545)
Screenshot: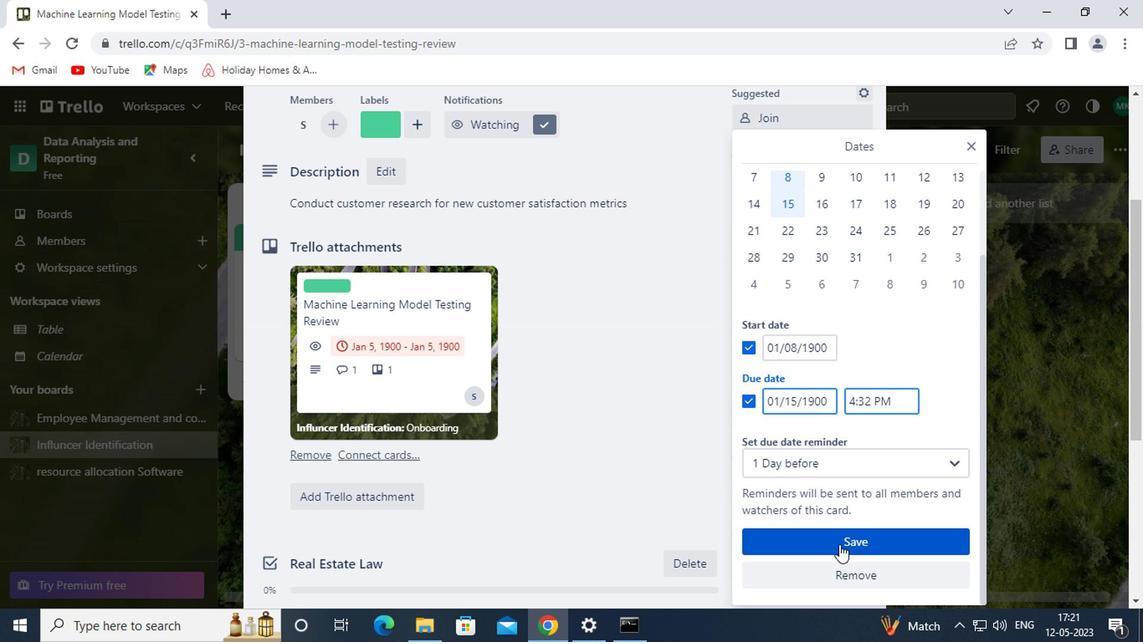 
Action: Mouse moved to (929, 439)
Screenshot: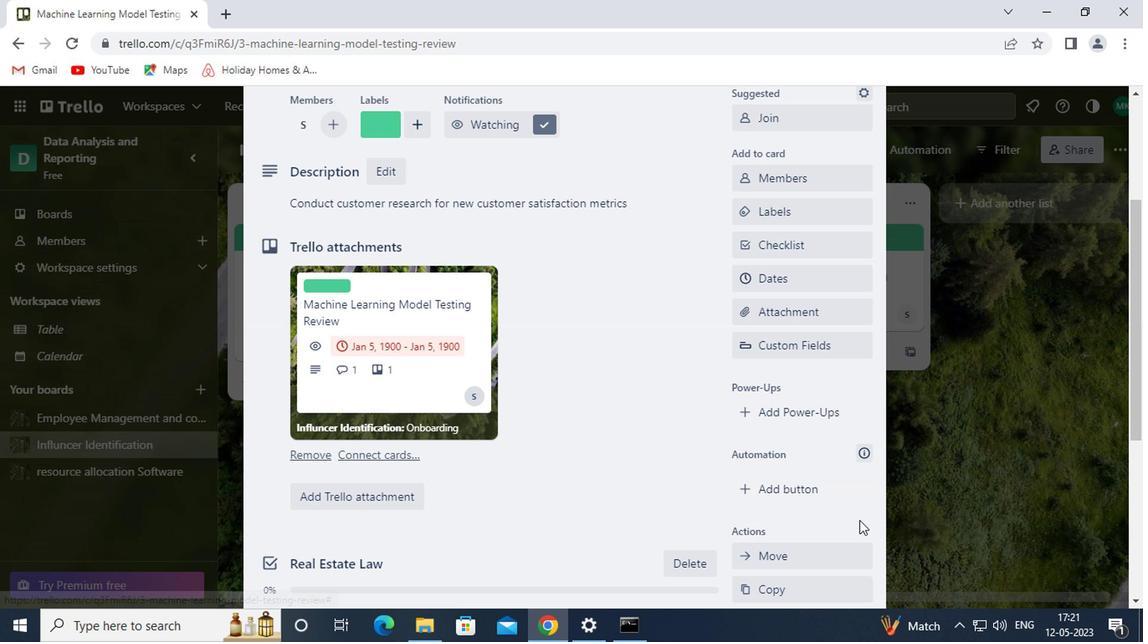 
Action: Mouse pressed left at (929, 439)
Screenshot: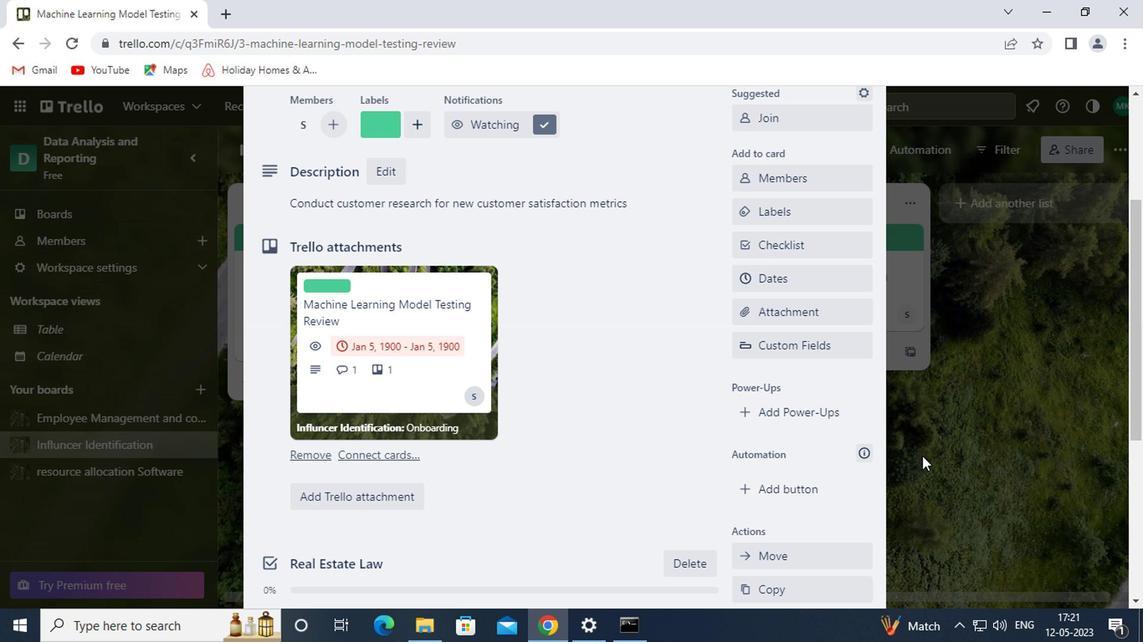 
